 Task: Open Card Card0000000015 in Board Board0000000004 in Workspace WS0000000002 in Trello. Add Member Carxxstreet791@gmail.com to Card Card0000000015 in Board Board0000000004 in Workspace WS0000000002 in Trello. Add Orange Label titled Label0000000015 to Card Card0000000015 in Board Board0000000004 in Workspace WS0000000002 in Trello. Add Checklist CL0000000015 to Card Card0000000015 in Board Board0000000004 in Workspace WS0000000002 in Trello. Add Dates with Start Date as Jun 01 2023 and Due Date as Jun 30 2023 to Card Card0000000015 in Board Board0000000004 in Workspace WS0000000002 in Trello
Action: Mouse moved to (350, 367)
Screenshot: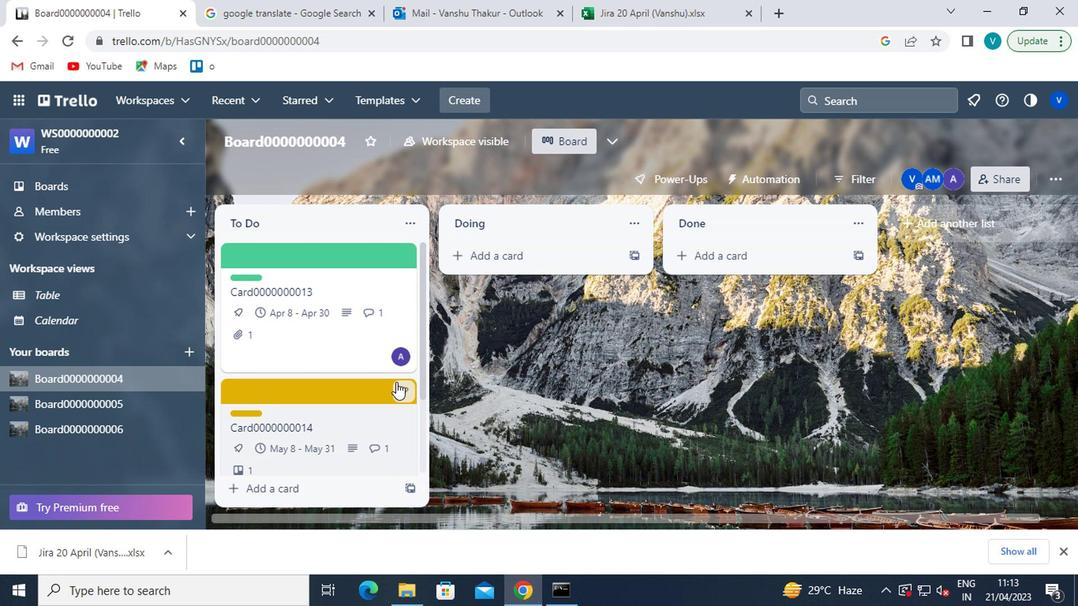 
Action: Mouse scrolled (350, 367) with delta (0, 0)
Screenshot: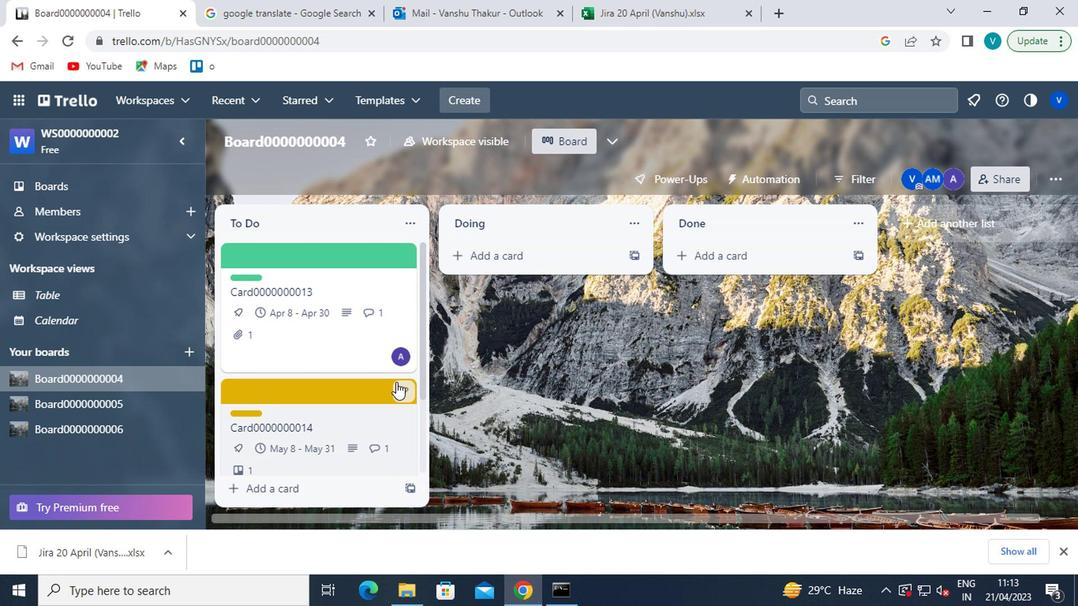 
Action: Mouse moved to (348, 368)
Screenshot: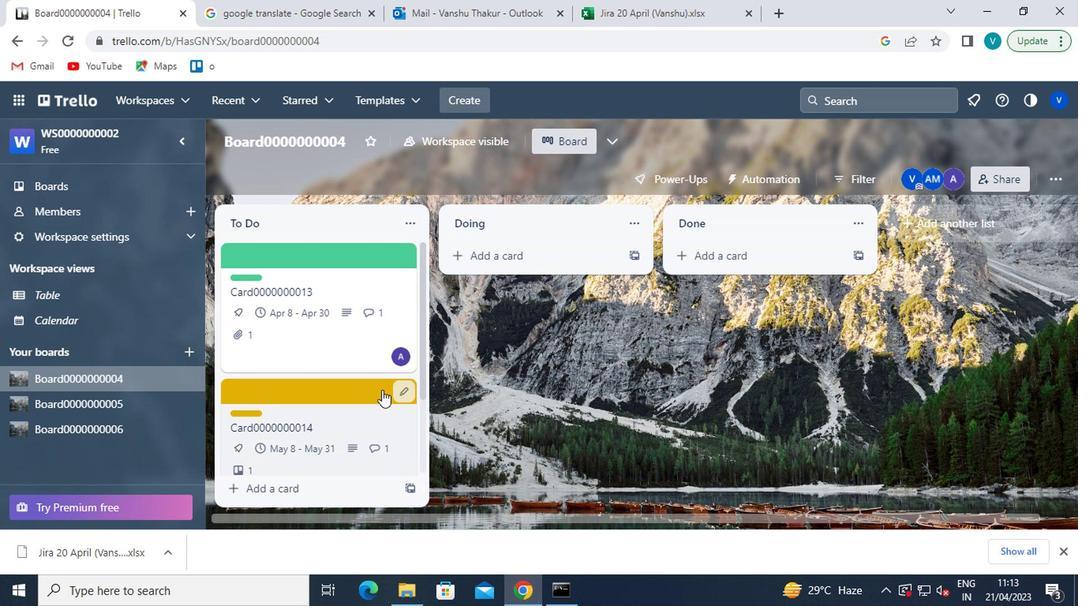 
Action: Mouse scrolled (348, 368) with delta (0, 0)
Screenshot: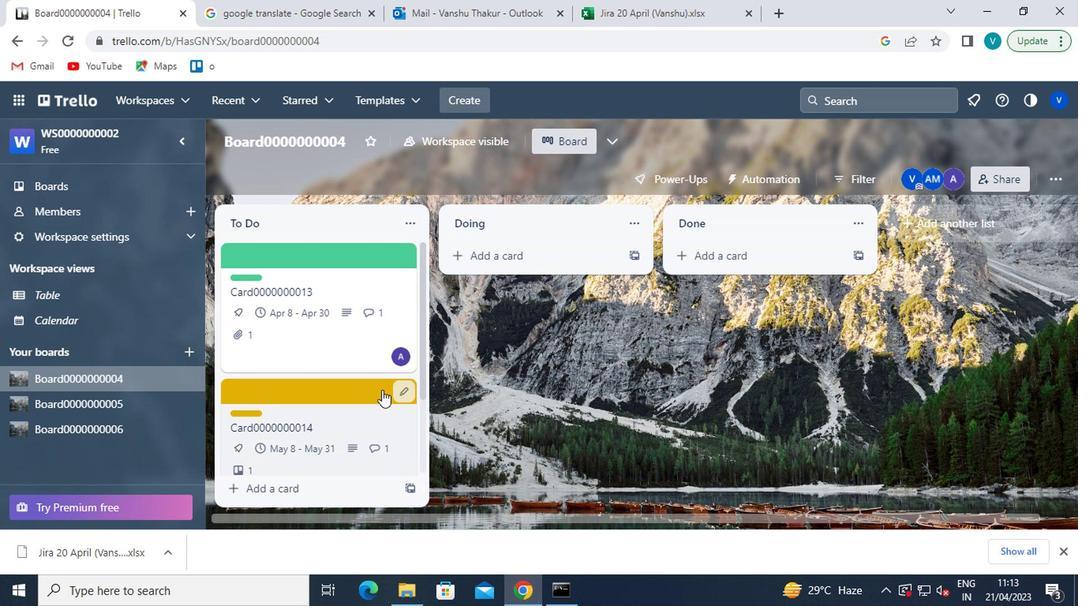 
Action: Mouse moved to (312, 385)
Screenshot: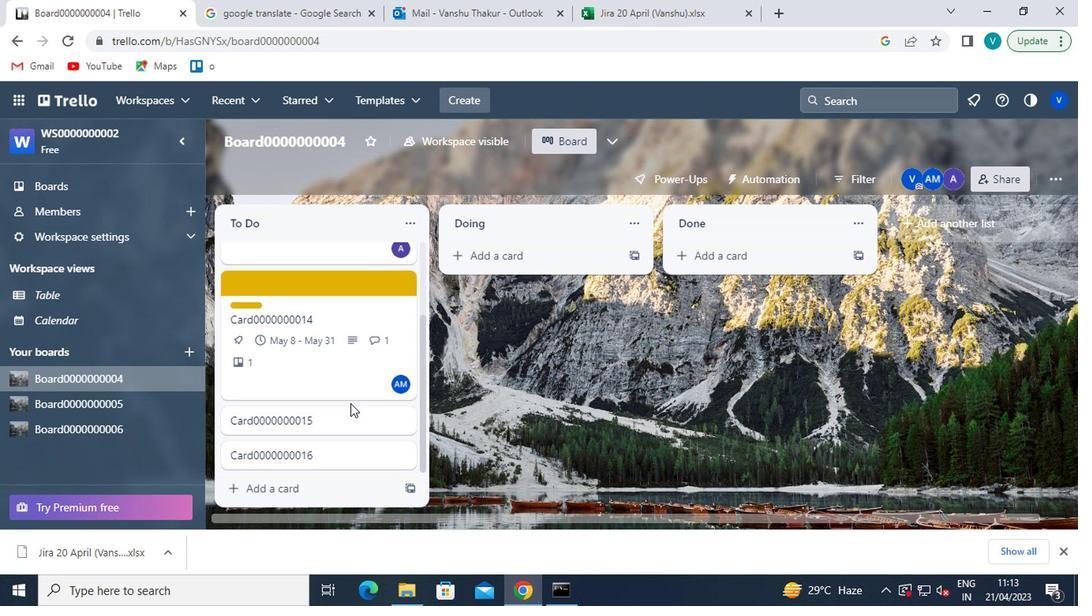 
Action: Mouse pressed left at (312, 385)
Screenshot: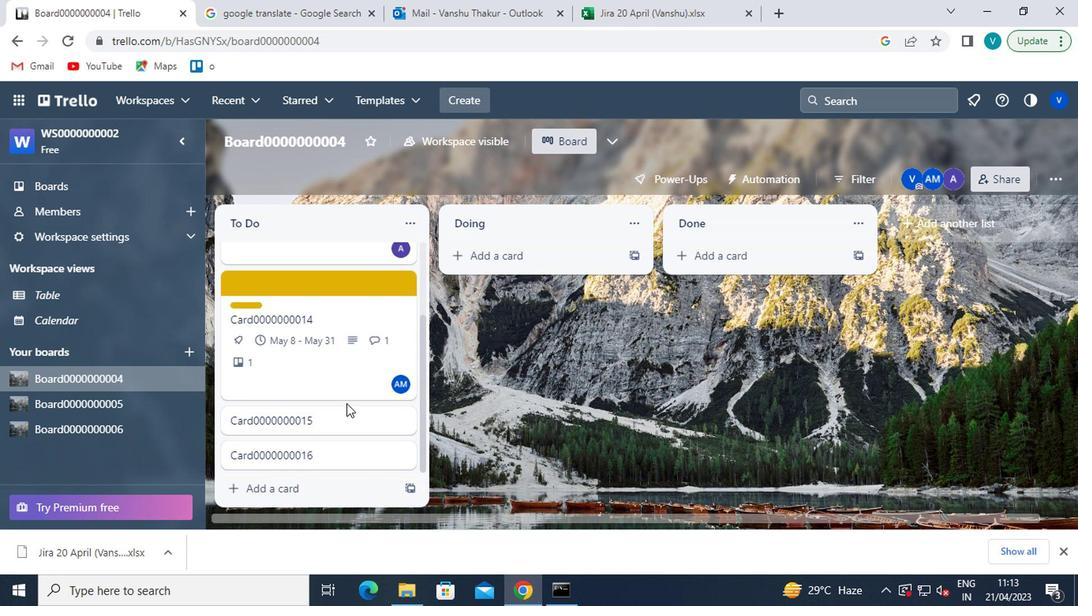 
Action: Mouse moved to (605, 284)
Screenshot: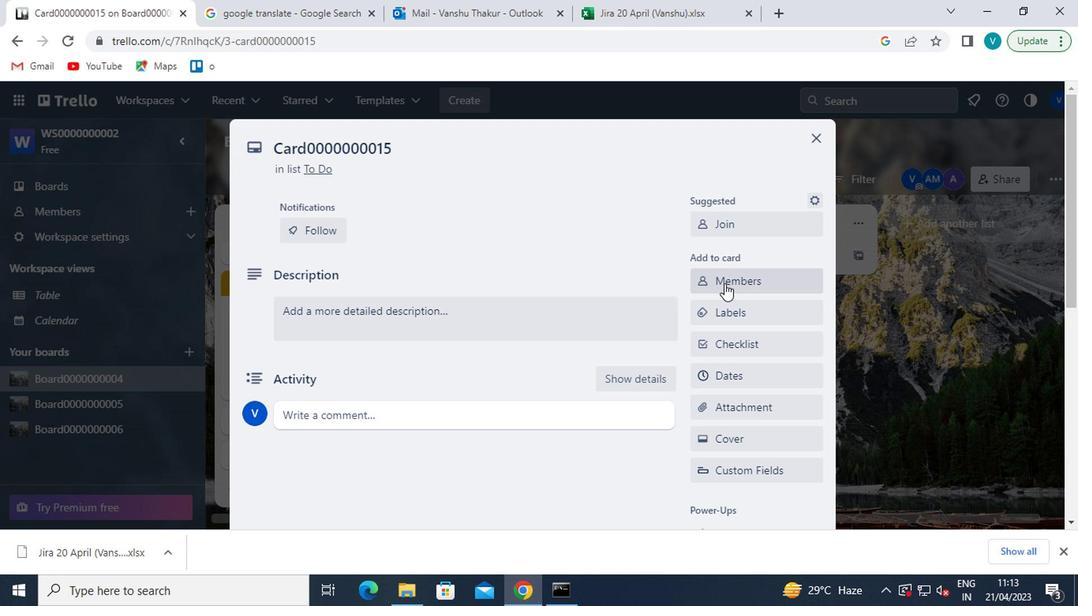 
Action: Mouse pressed left at (605, 284)
Screenshot: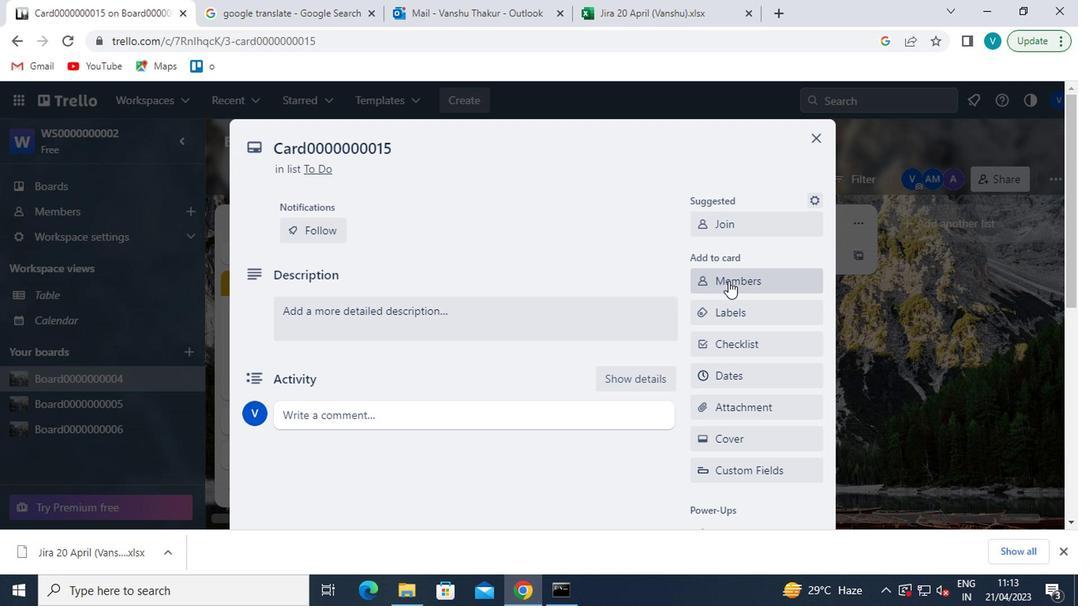 
Action: Mouse moved to (639, 205)
Screenshot: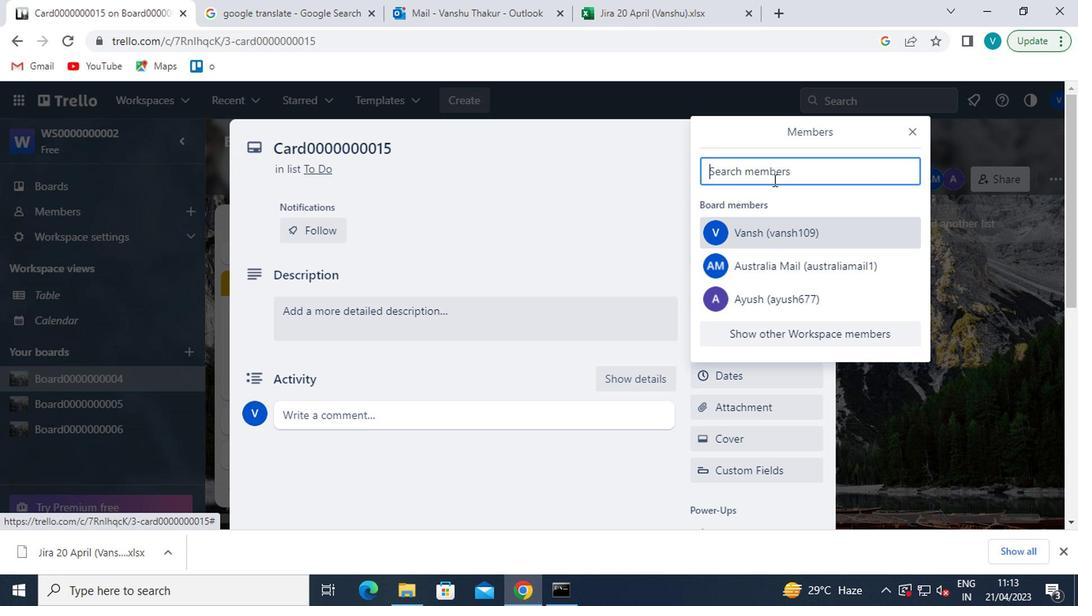 
Action: Mouse pressed left at (639, 205)
Screenshot: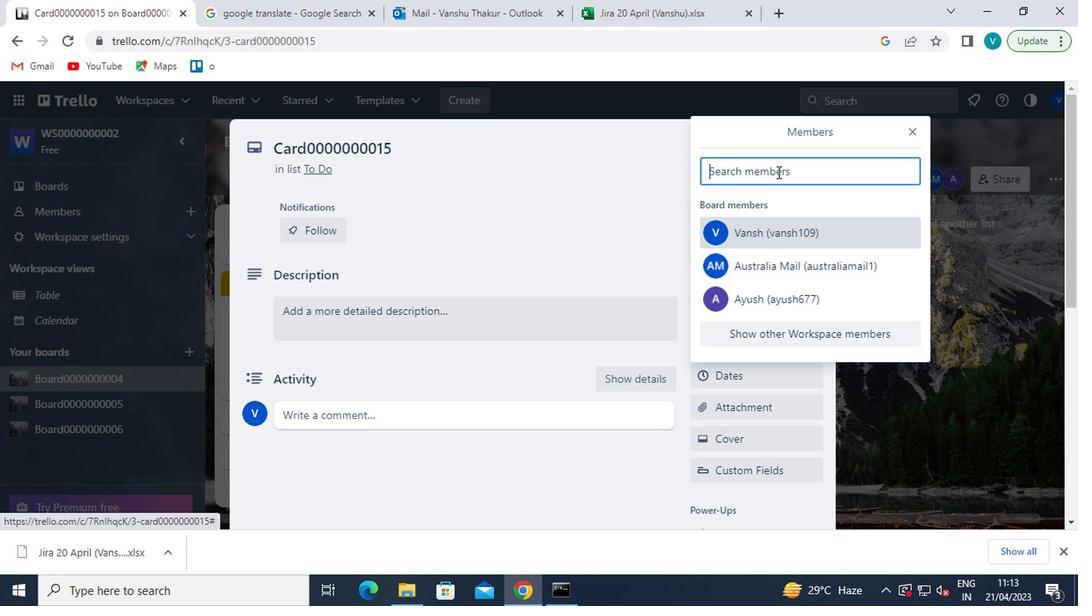 
Action: Mouse moved to (638, 203)
Screenshot: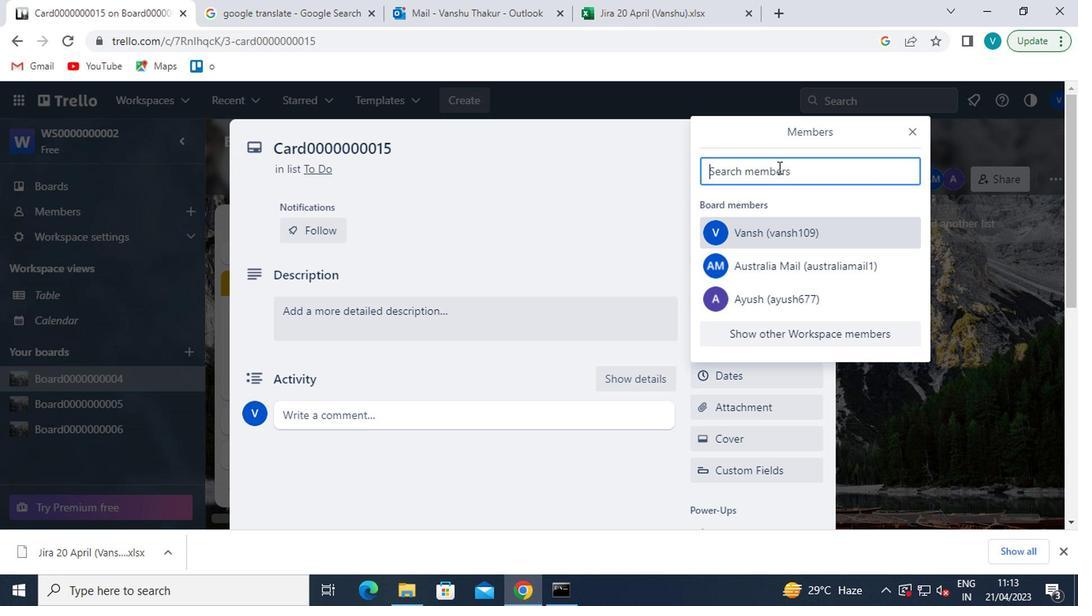 
Action: Key pressed <Key.shift>CA
Screenshot: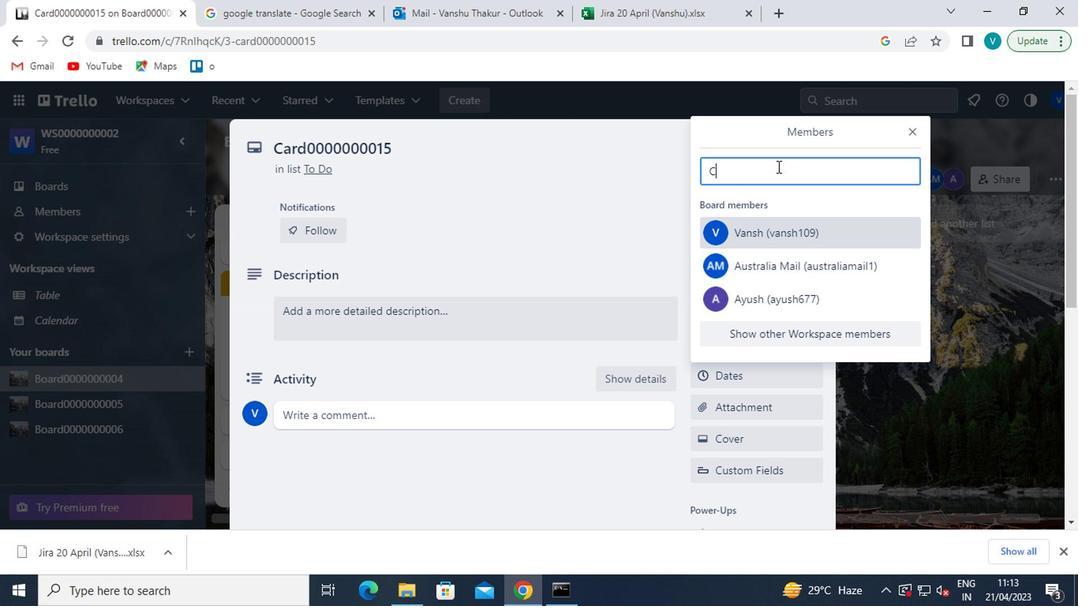 
Action: Mouse moved to (637, 203)
Screenshot: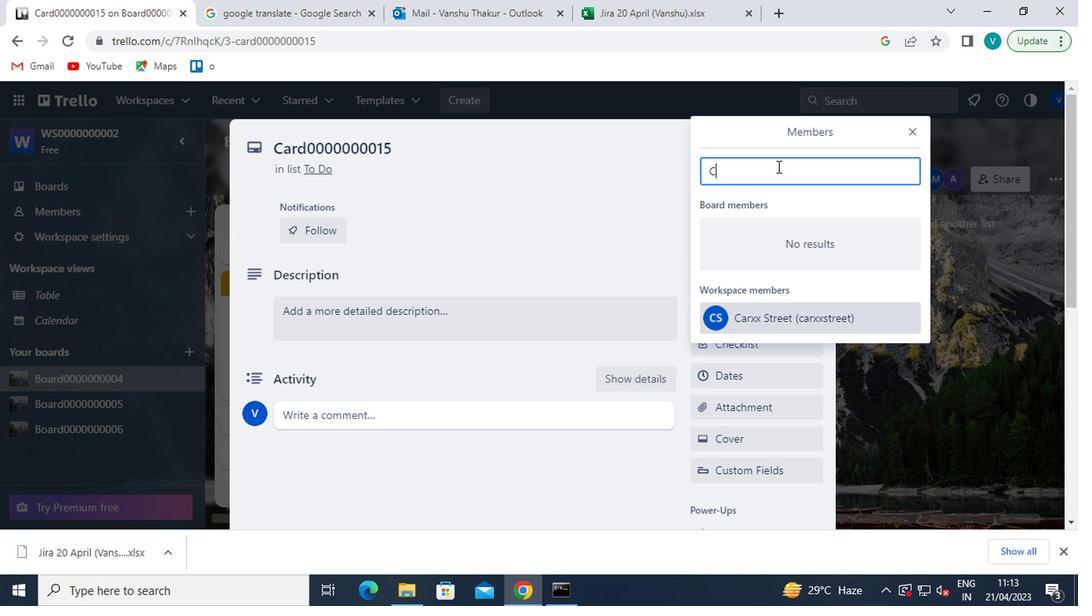 
Action: Key pressed RX
Screenshot: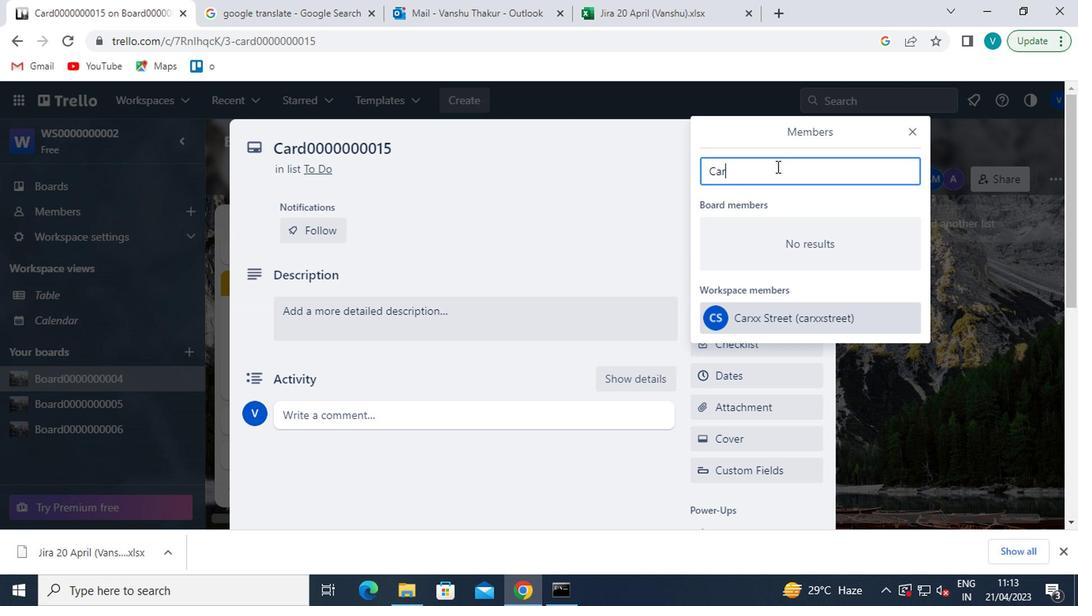 
Action: Mouse moved to (637, 203)
Screenshot: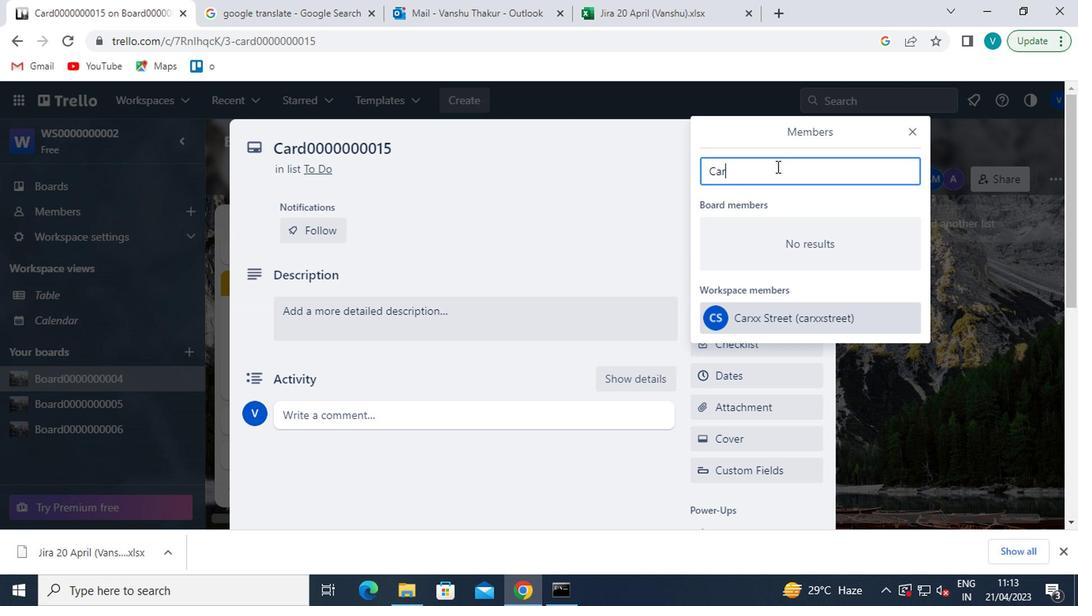 
Action: Key pressed X
Screenshot: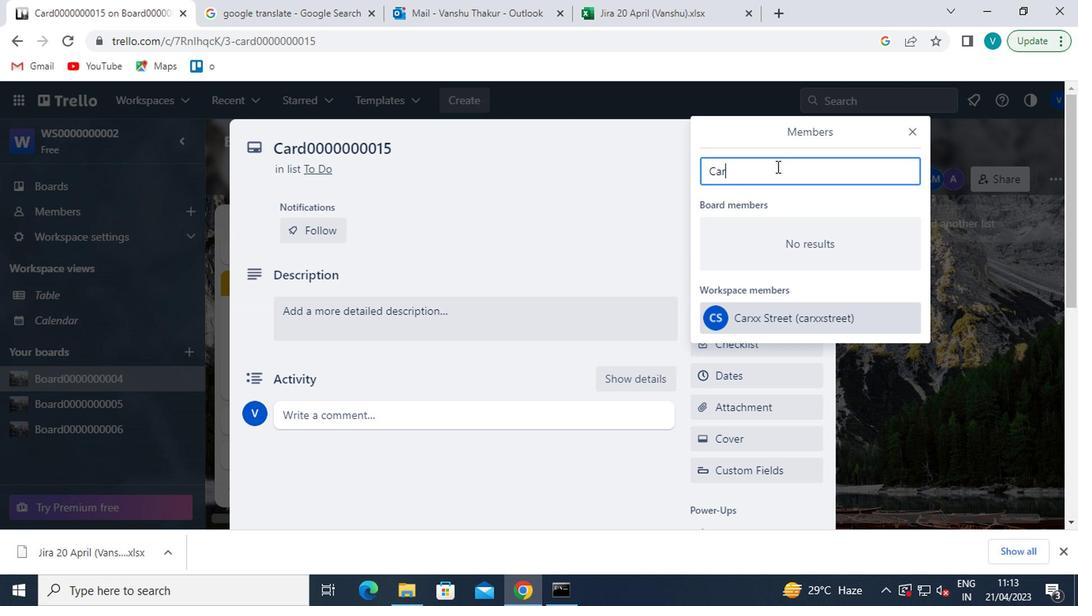 
Action: Mouse moved to (637, 203)
Screenshot: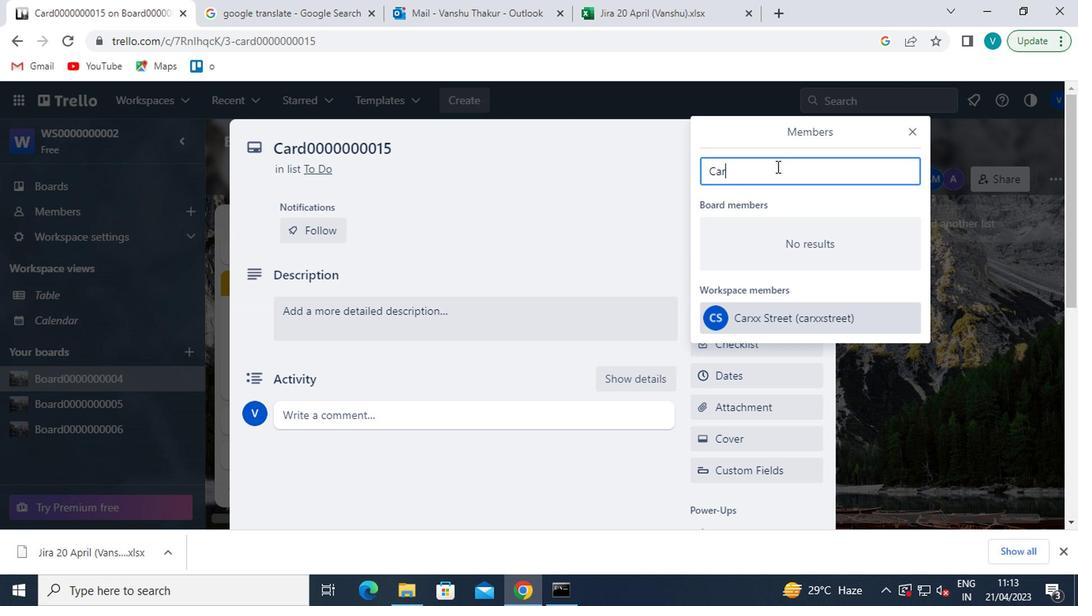 
Action: Key pressed STRE
Screenshot: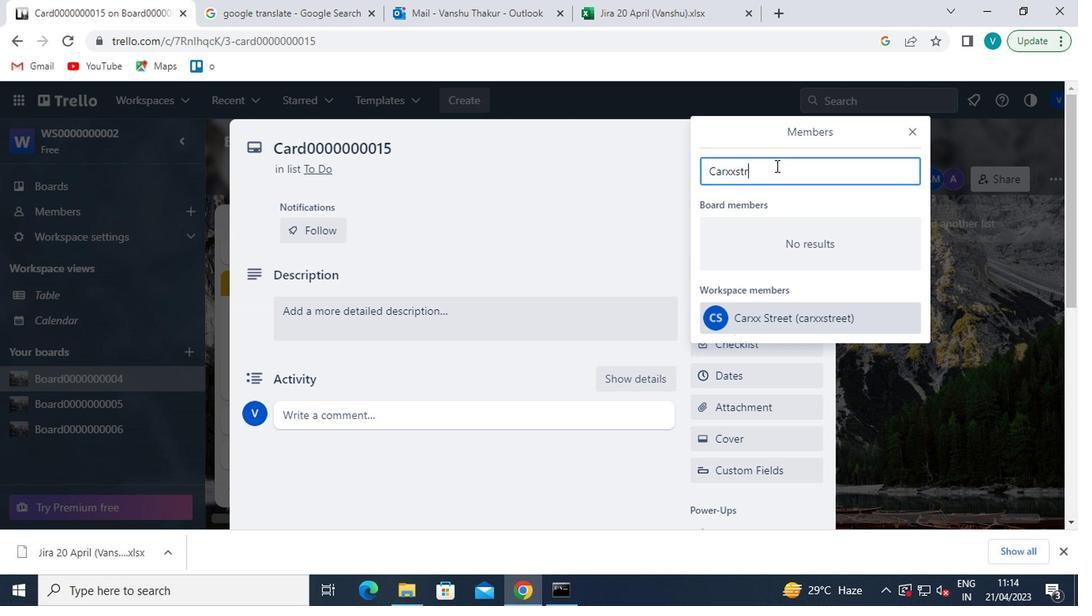 
Action: Mouse moved to (636, 203)
Screenshot: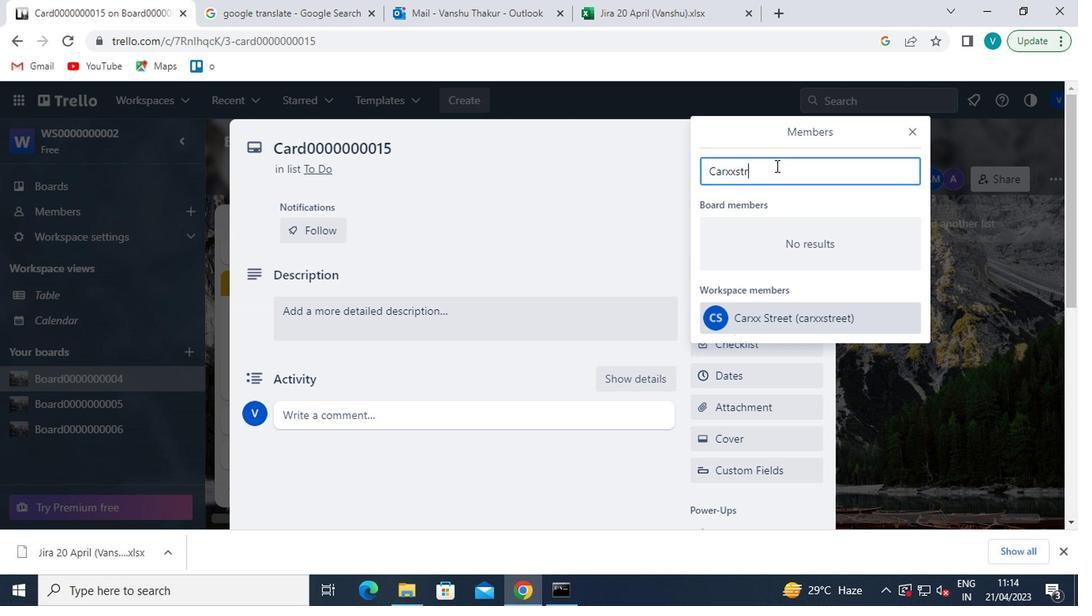 
Action: Key pressed ET
Screenshot: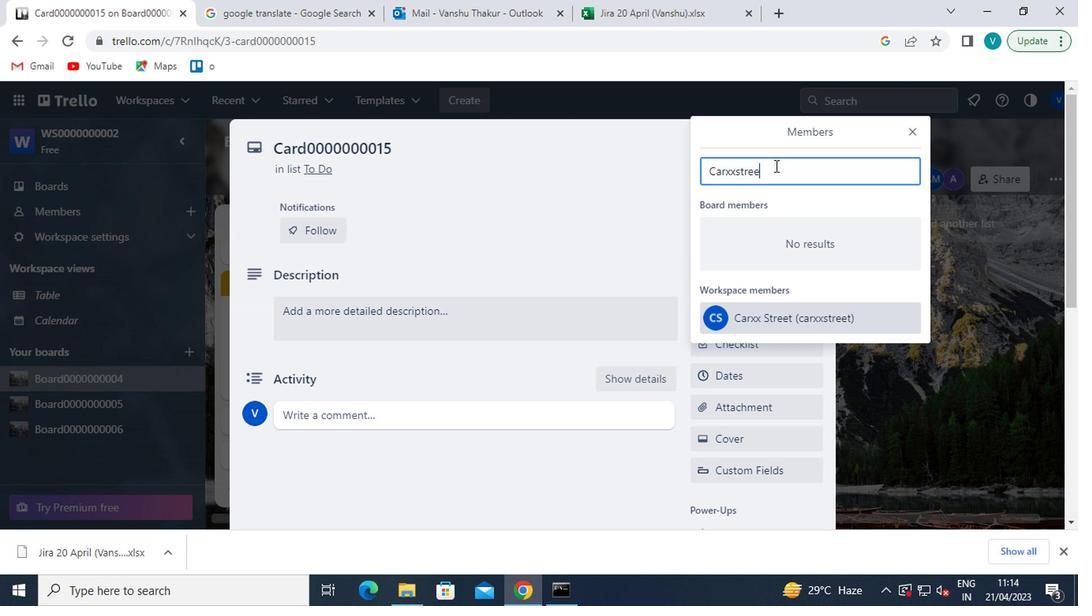 
Action: Mouse moved to (636, 202)
Screenshot: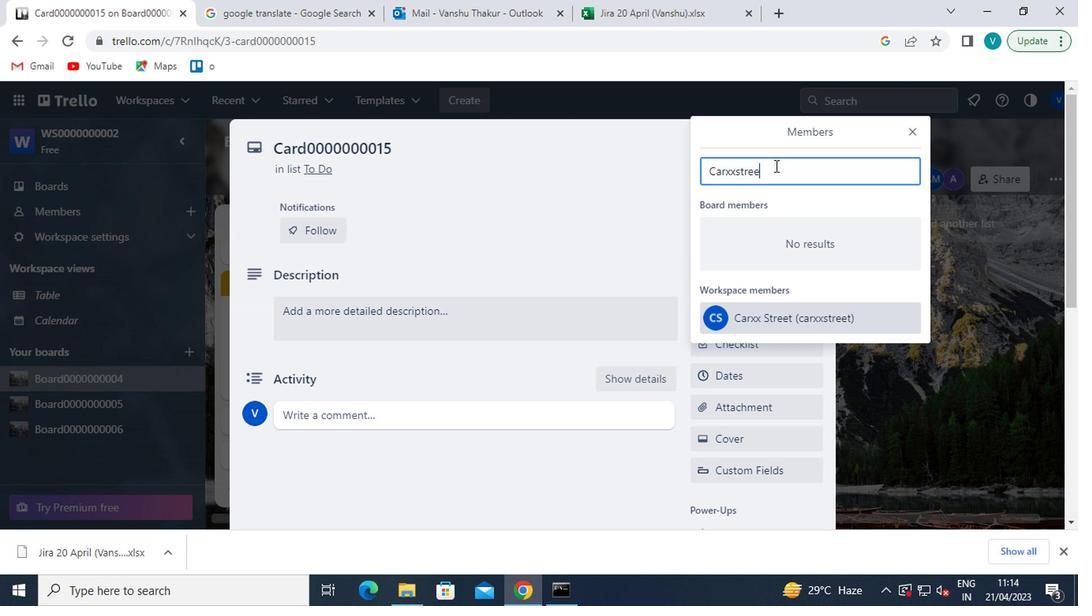 
Action: Key pressed 792
Screenshot: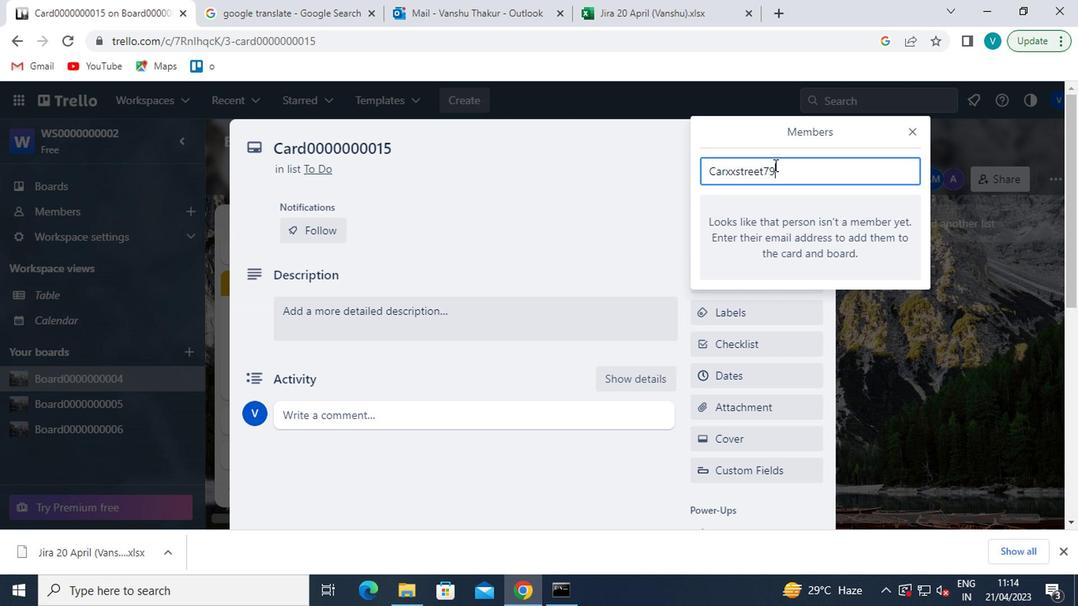 
Action: Mouse moved to (635, 202)
Screenshot: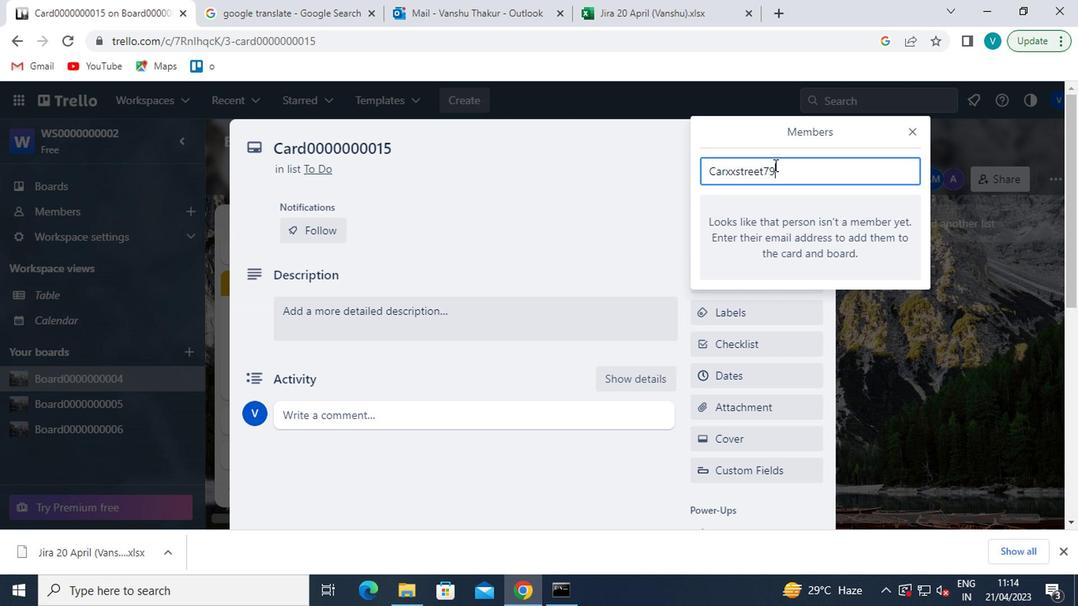 
Action: Key pressed <Key.backspace>1<Key.shift>@GMAIL.COM
Screenshot: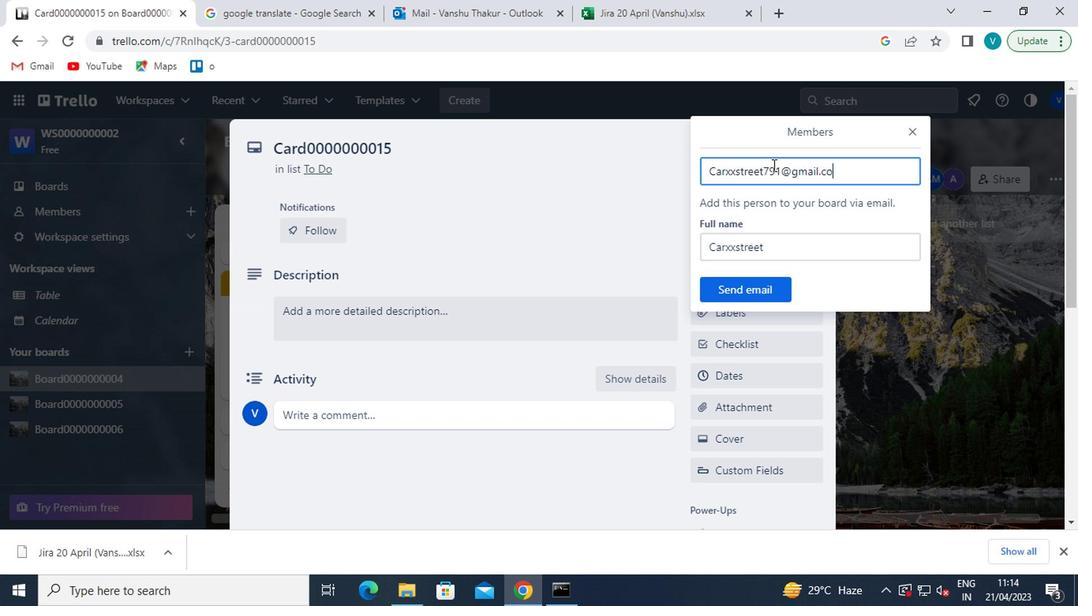 
Action: Mouse moved to (618, 293)
Screenshot: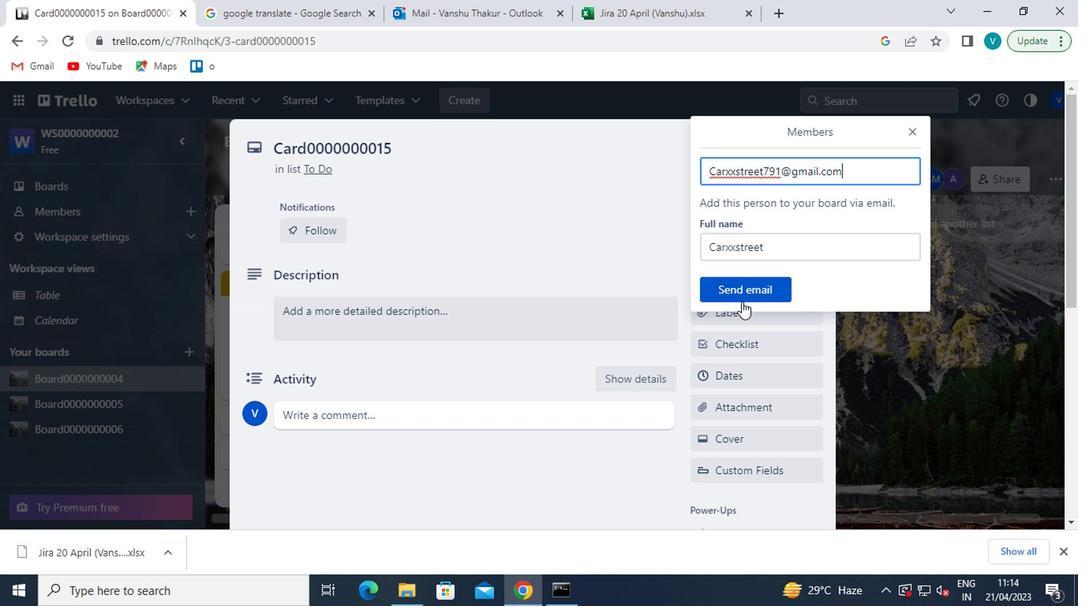 
Action: Mouse pressed left at (618, 293)
Screenshot: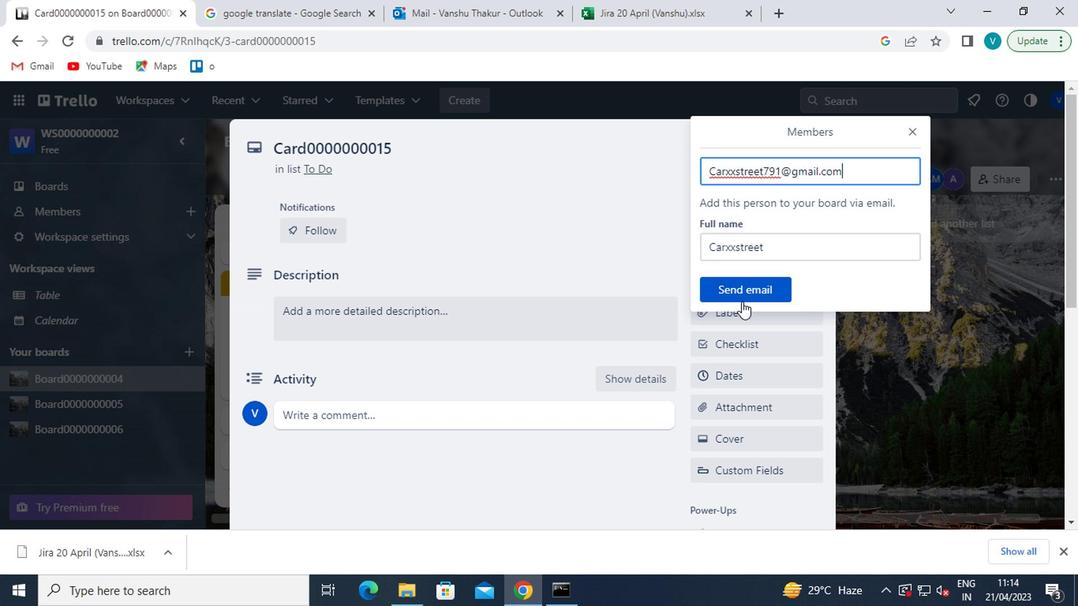 
Action: Mouse moved to (618, 303)
Screenshot: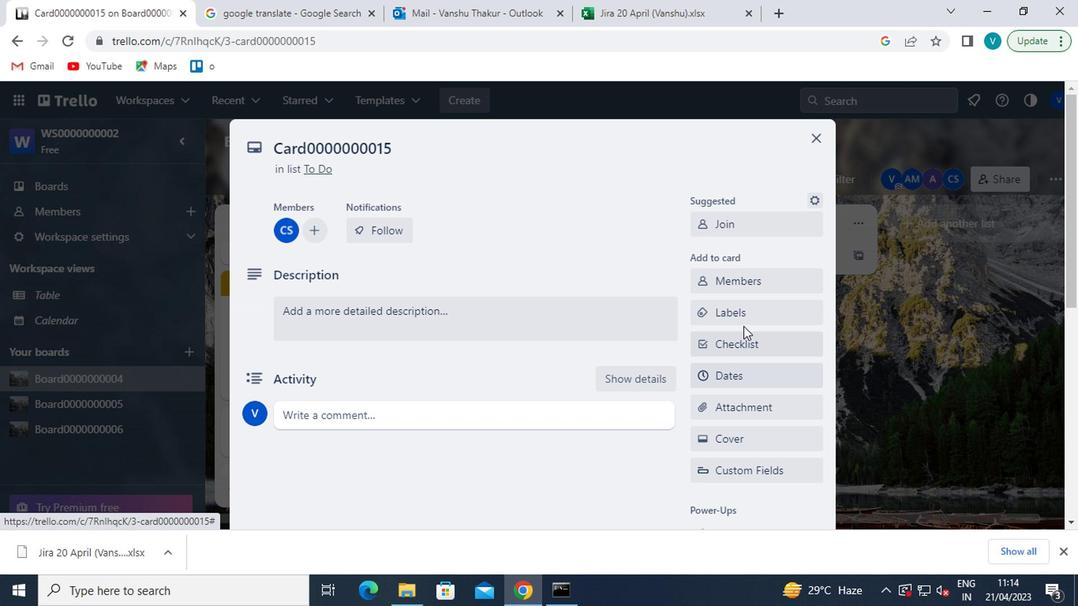 
Action: Mouse pressed left at (618, 303)
Screenshot: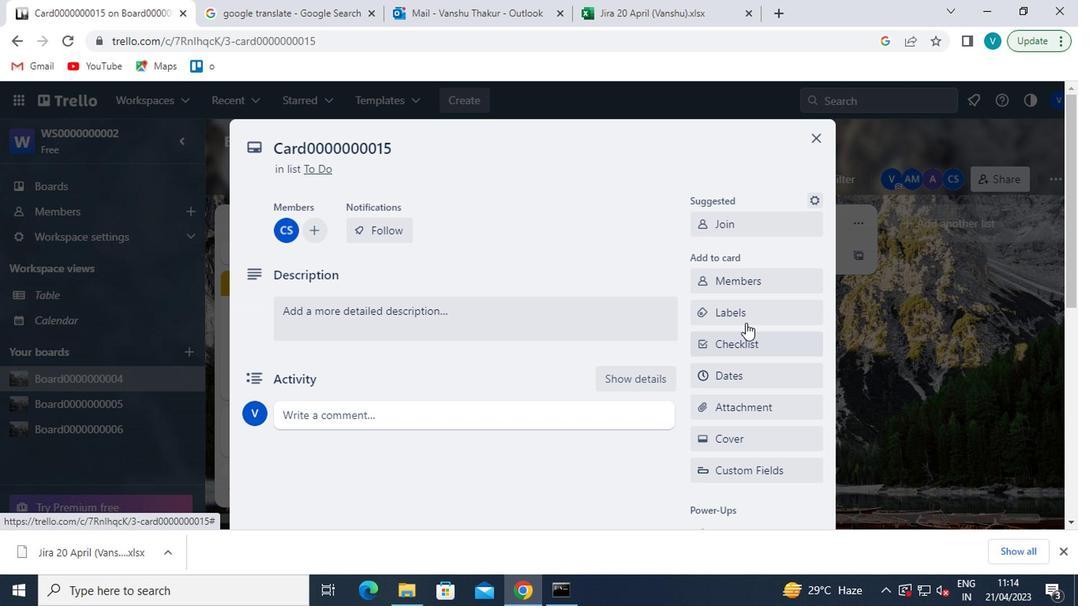 
Action: Mouse moved to (650, 424)
Screenshot: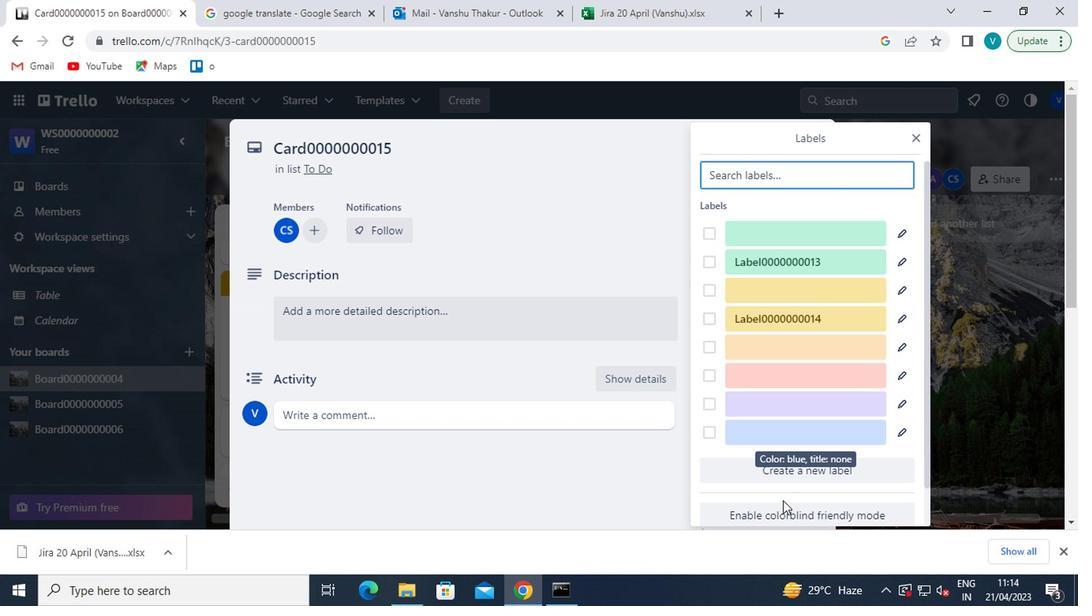 
Action: Mouse pressed left at (650, 424)
Screenshot: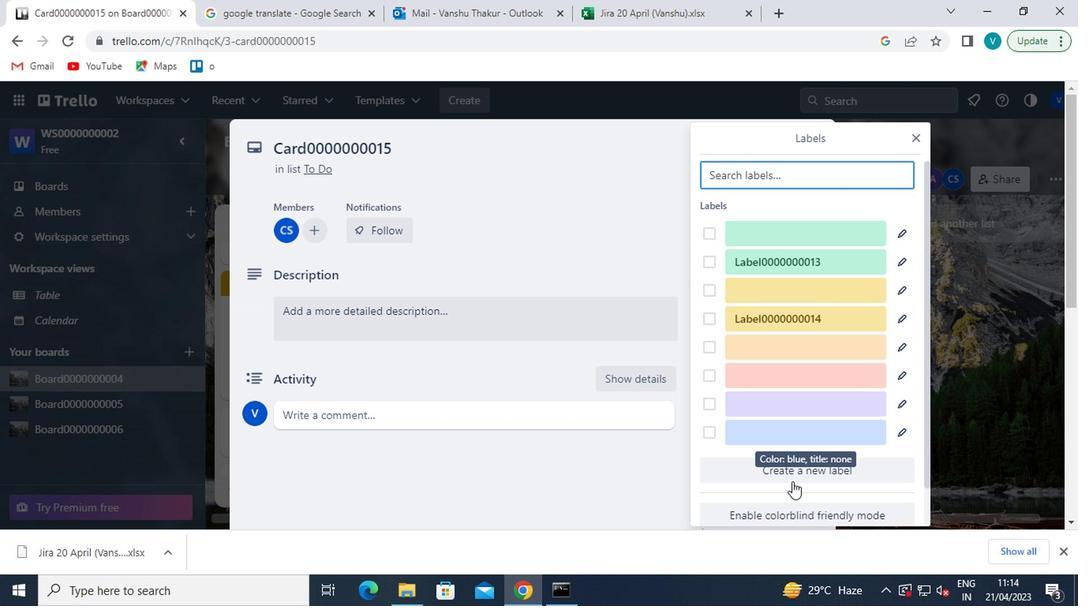 
Action: Mouse moved to (659, 348)
Screenshot: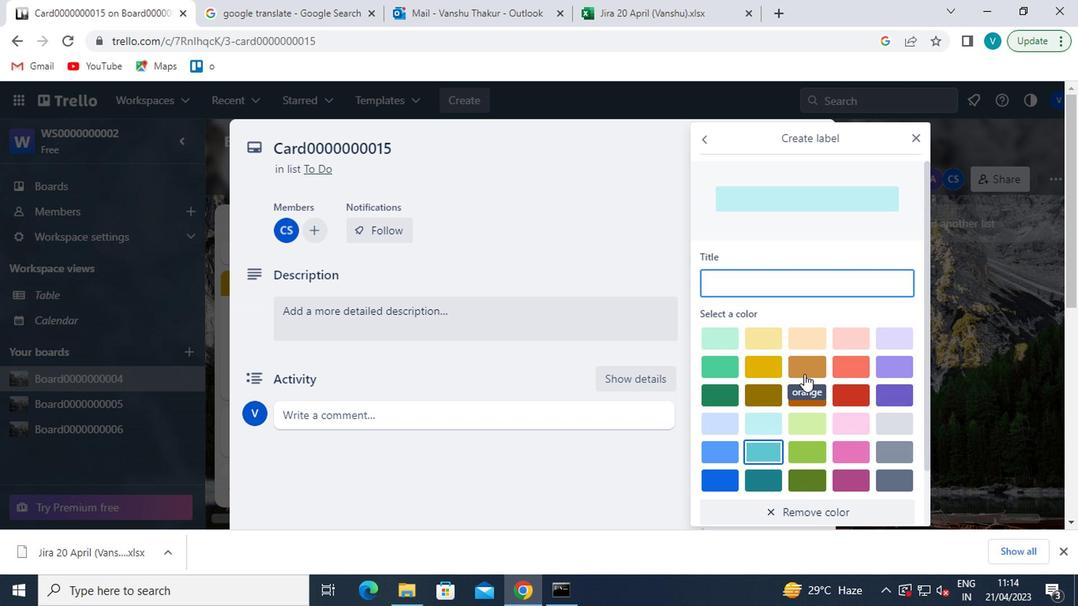 
Action: Mouse pressed left at (659, 348)
Screenshot: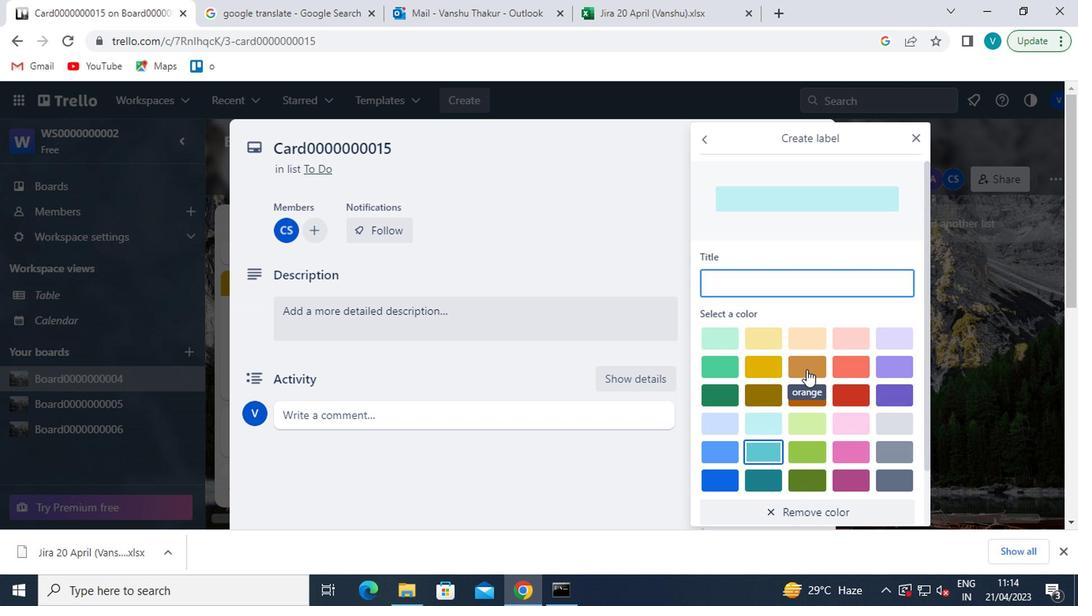 
Action: Mouse moved to (666, 295)
Screenshot: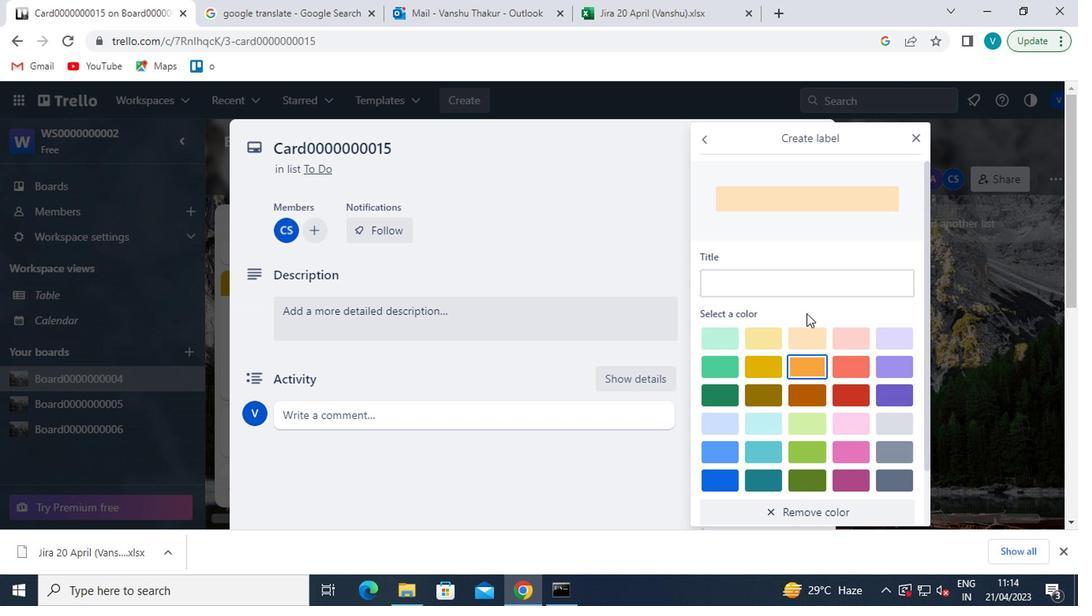 
Action: Mouse pressed left at (666, 295)
Screenshot: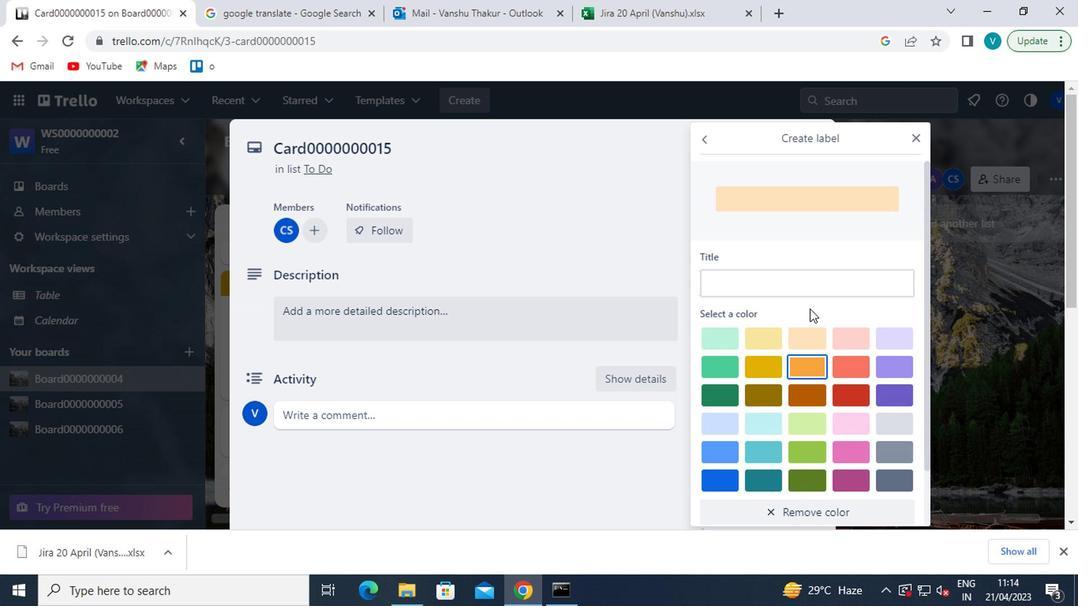 
Action: Mouse moved to (579, 268)
Screenshot: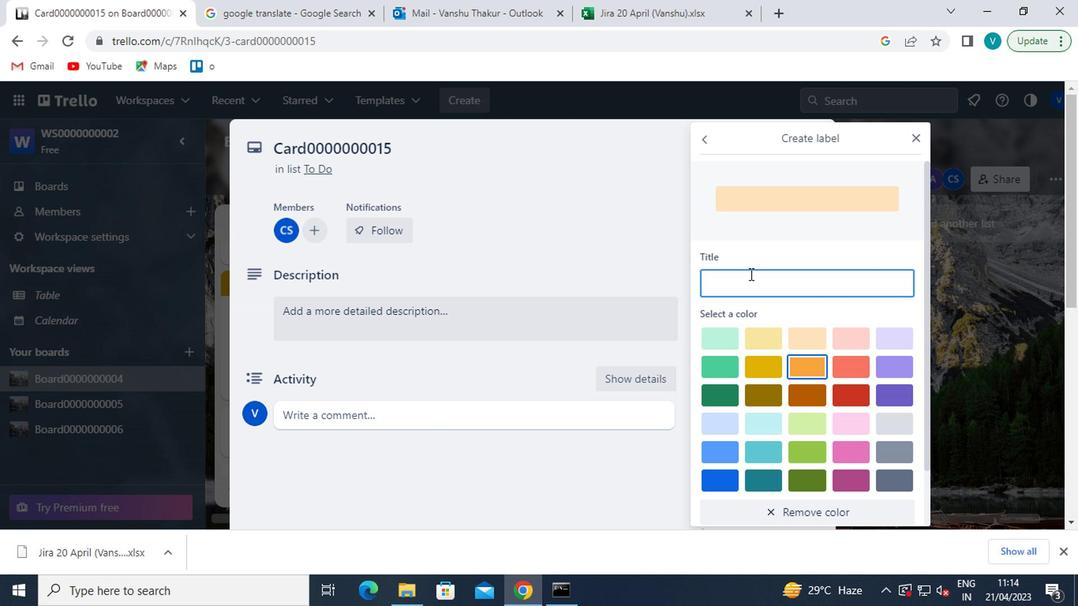 
Action: Key pressed <Key.shift>LABEL0000000
Screenshot: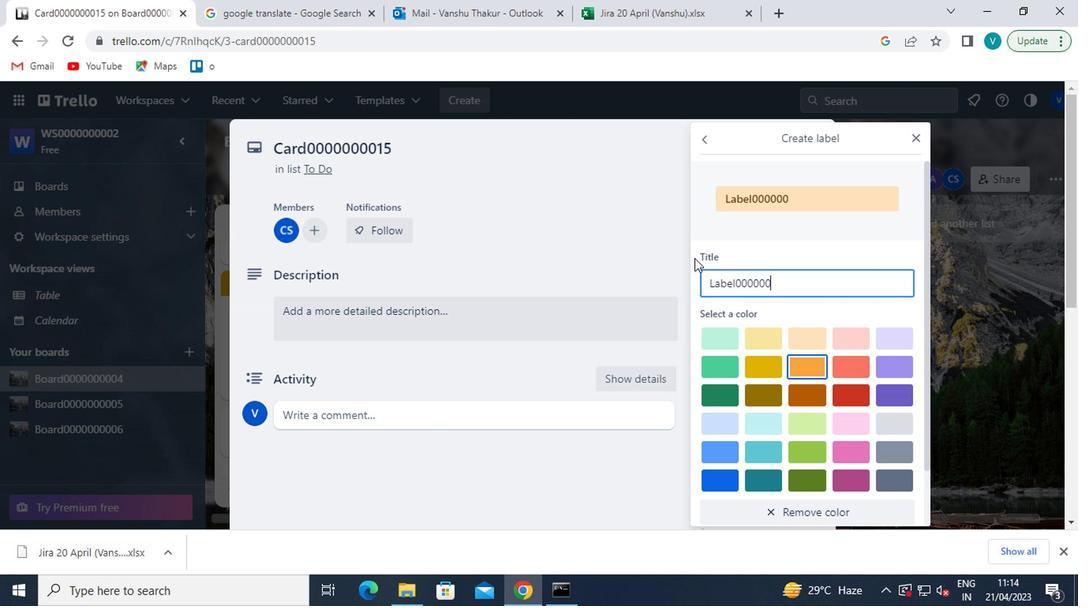 
Action: Mouse moved to (578, 268)
Screenshot: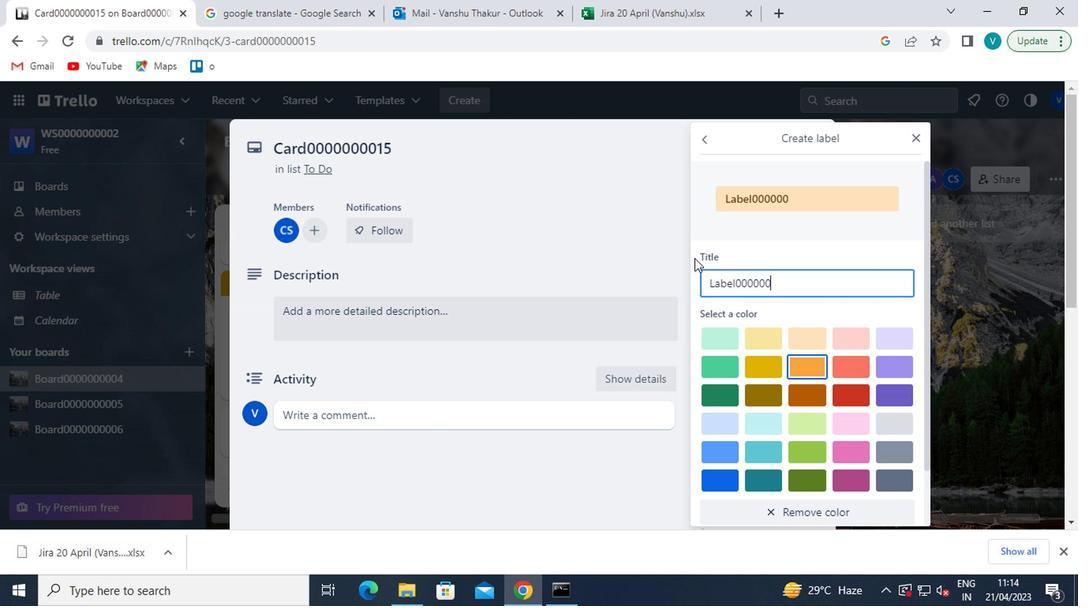 
Action: Key pressed 015
Screenshot: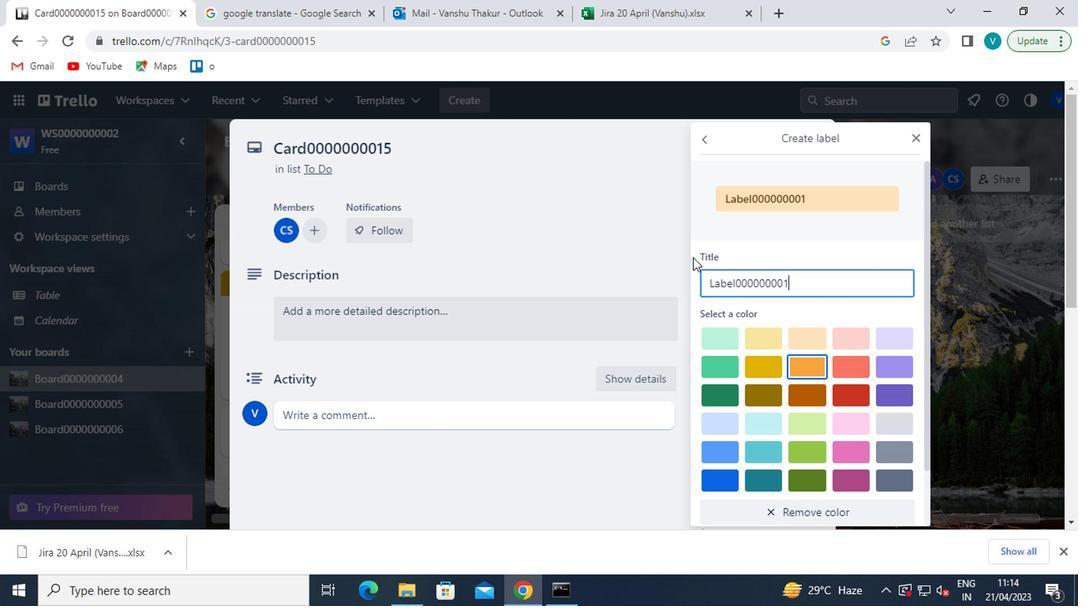 
Action: Mouse moved to (619, 309)
Screenshot: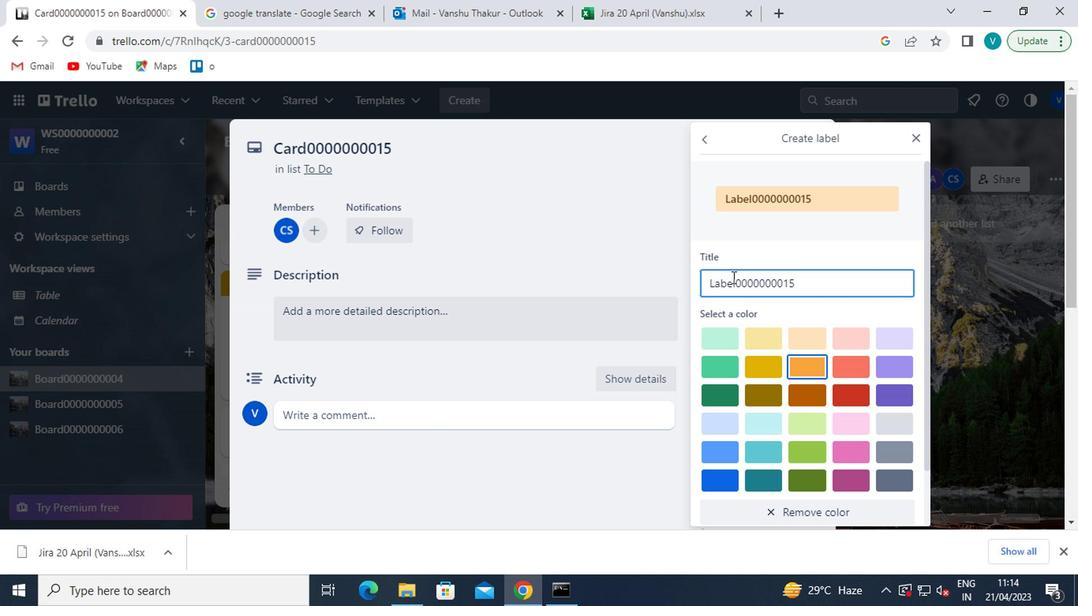 
Action: Mouse scrolled (619, 309) with delta (0, 0)
Screenshot: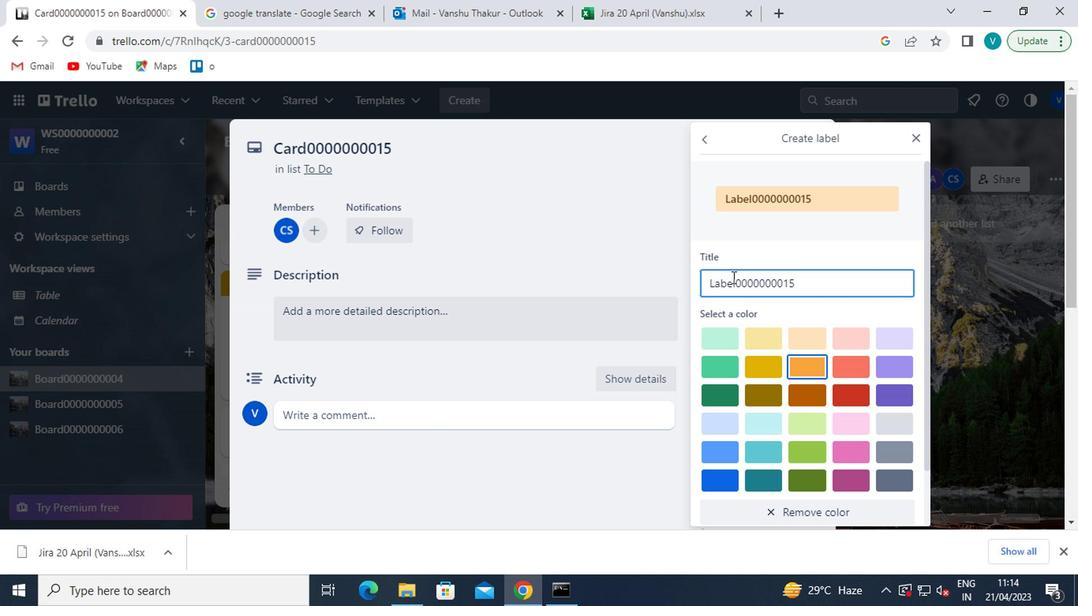
Action: Mouse moved to (621, 313)
Screenshot: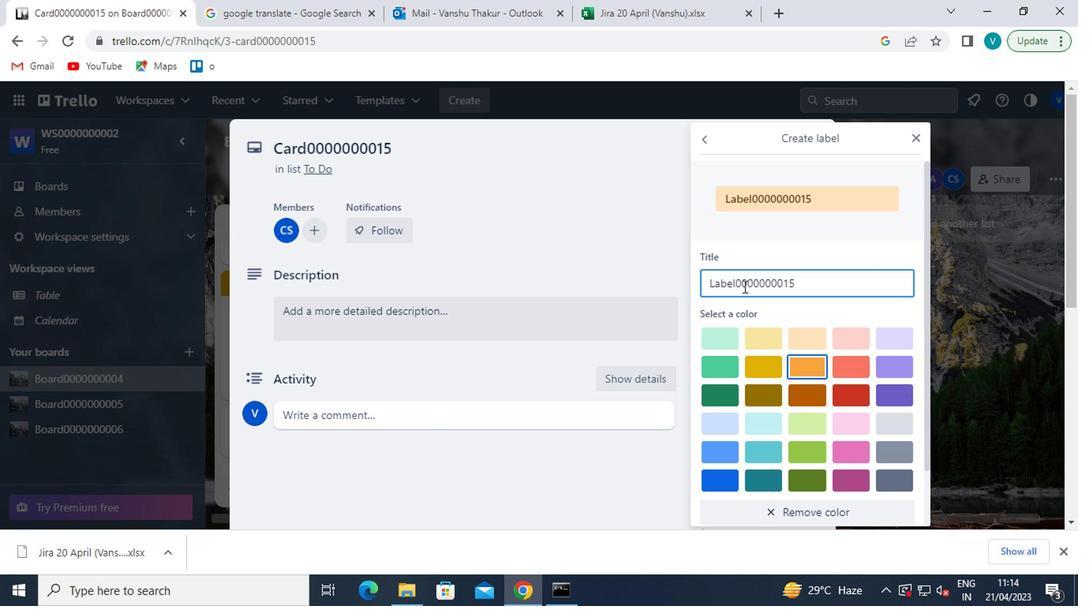 
Action: Mouse scrolled (621, 313) with delta (0, 0)
Screenshot: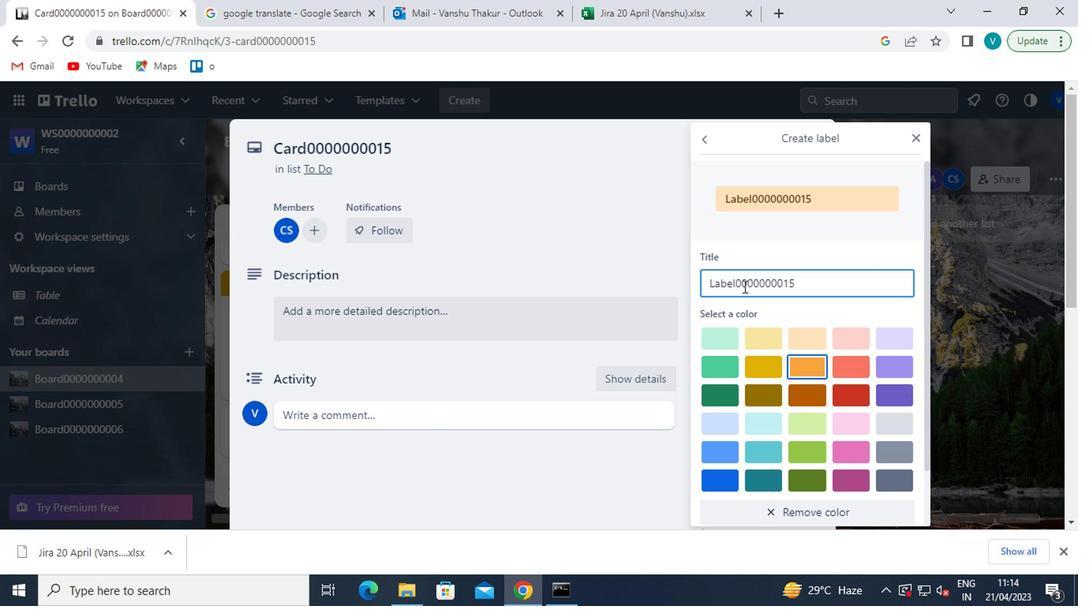 
Action: Mouse moved to (621, 317)
Screenshot: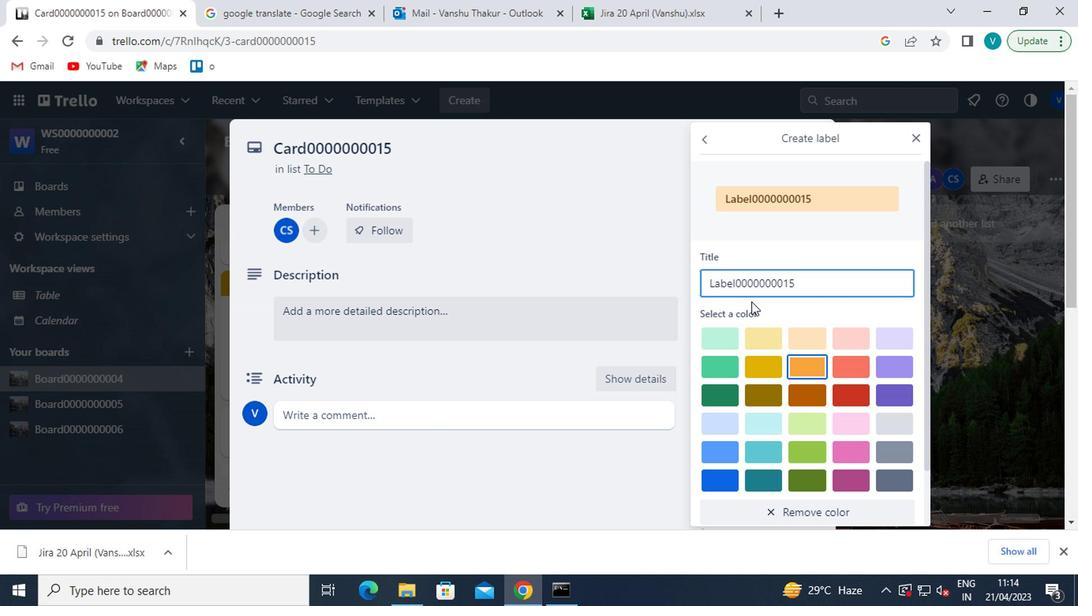 
Action: Mouse scrolled (621, 316) with delta (0, 0)
Screenshot: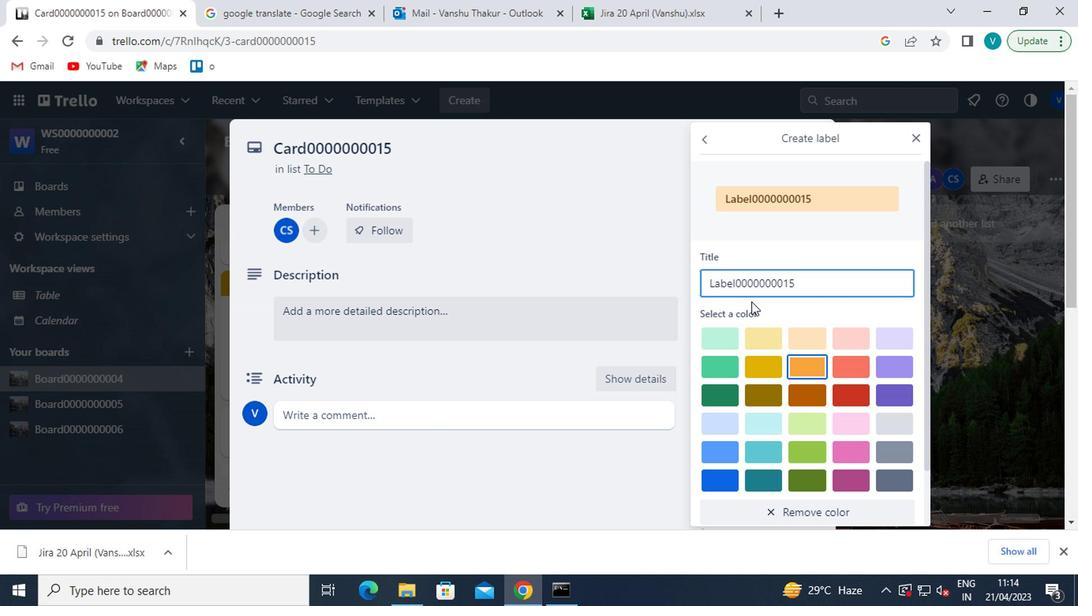 
Action: Mouse moved to (612, 441)
Screenshot: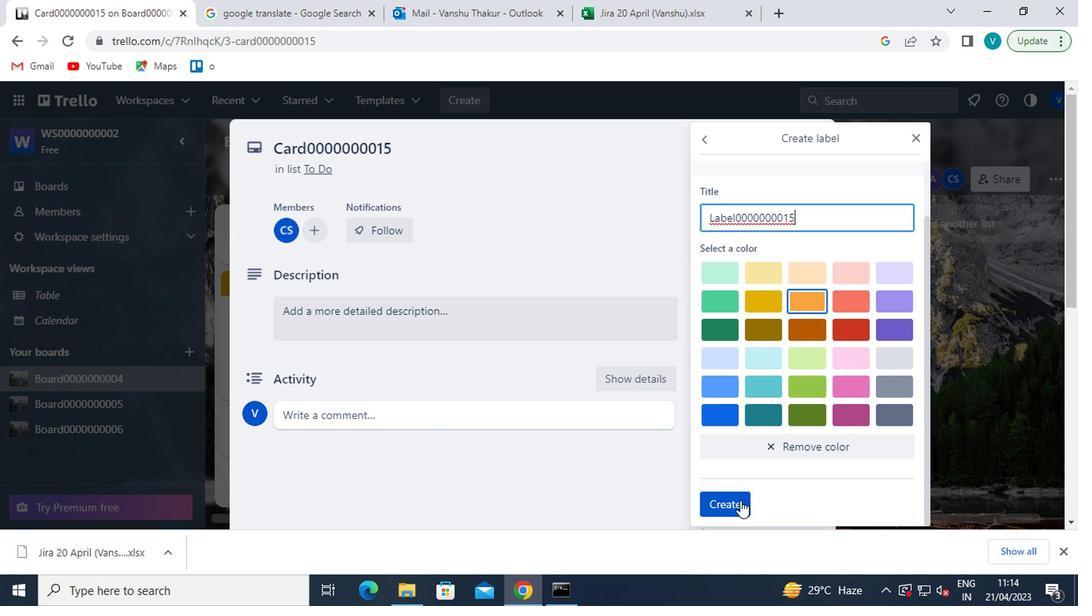 
Action: Mouse pressed left at (612, 441)
Screenshot: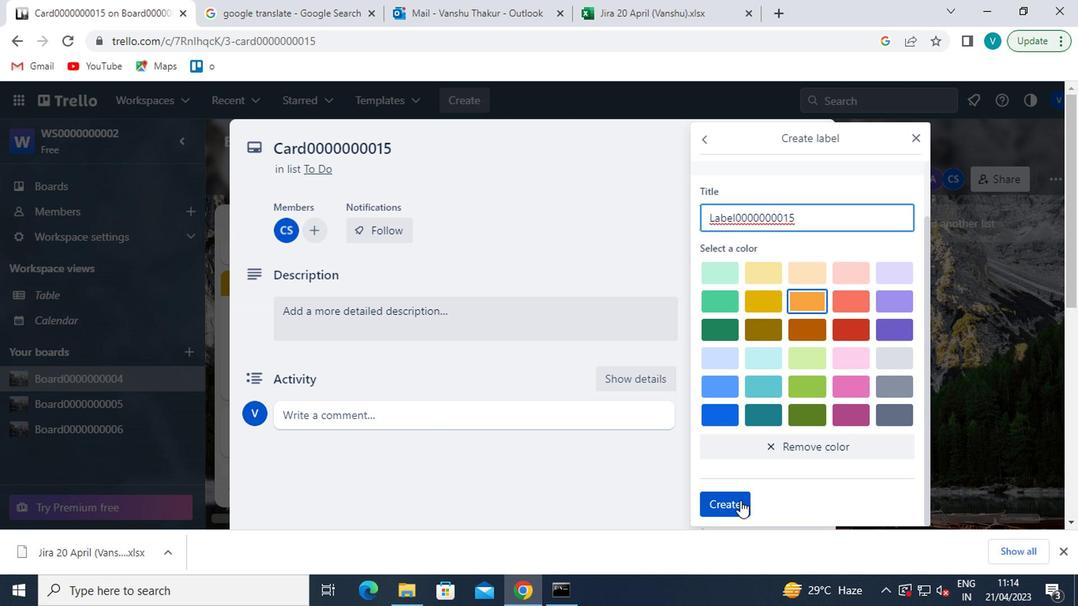 
Action: Mouse moved to (740, 185)
Screenshot: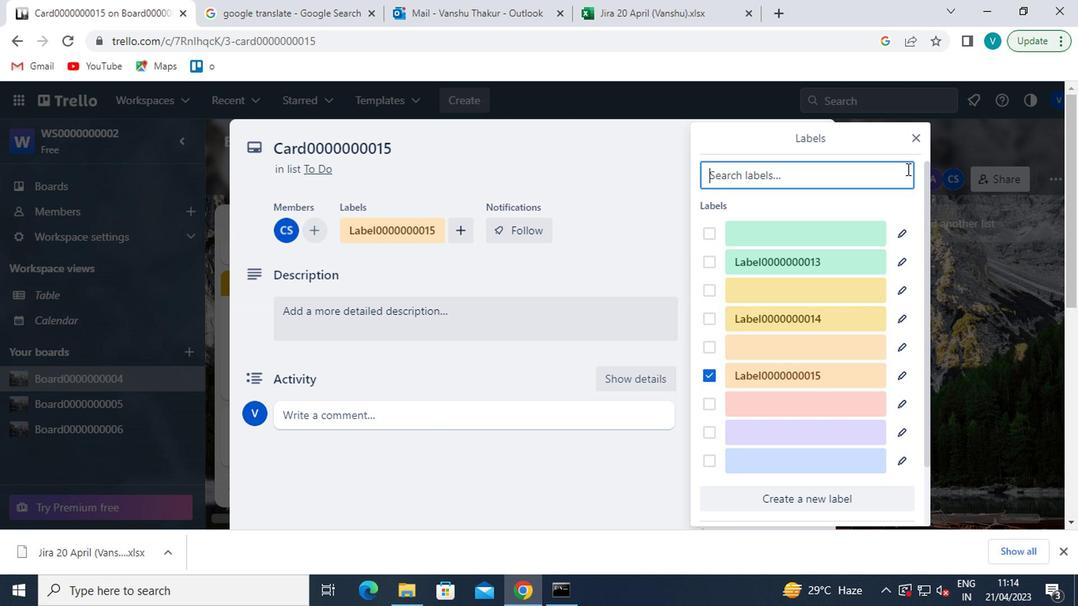 
Action: Mouse pressed left at (740, 185)
Screenshot: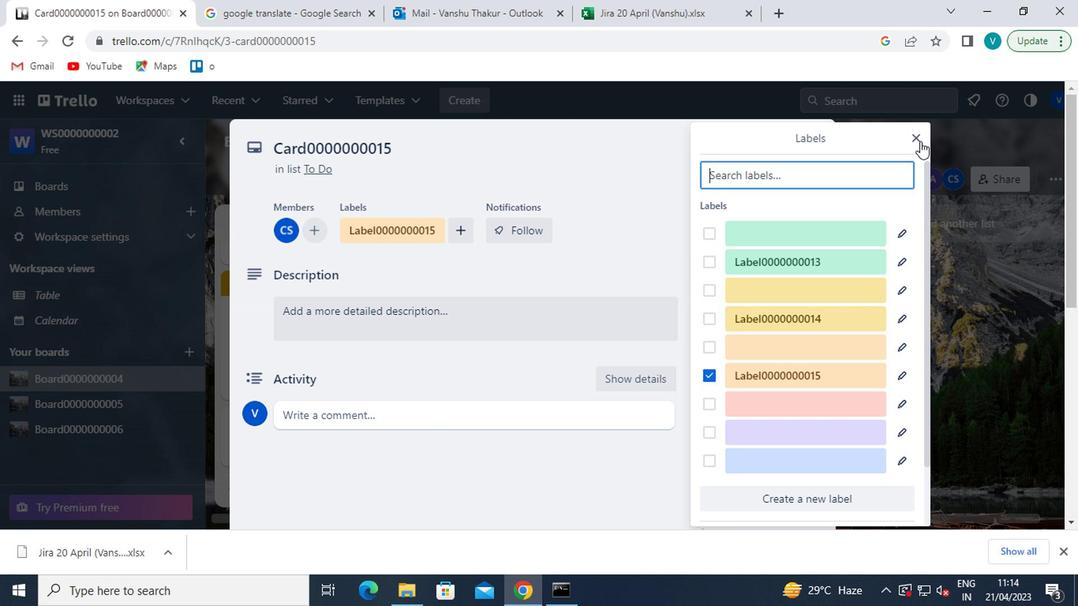 
Action: Mouse moved to (623, 340)
Screenshot: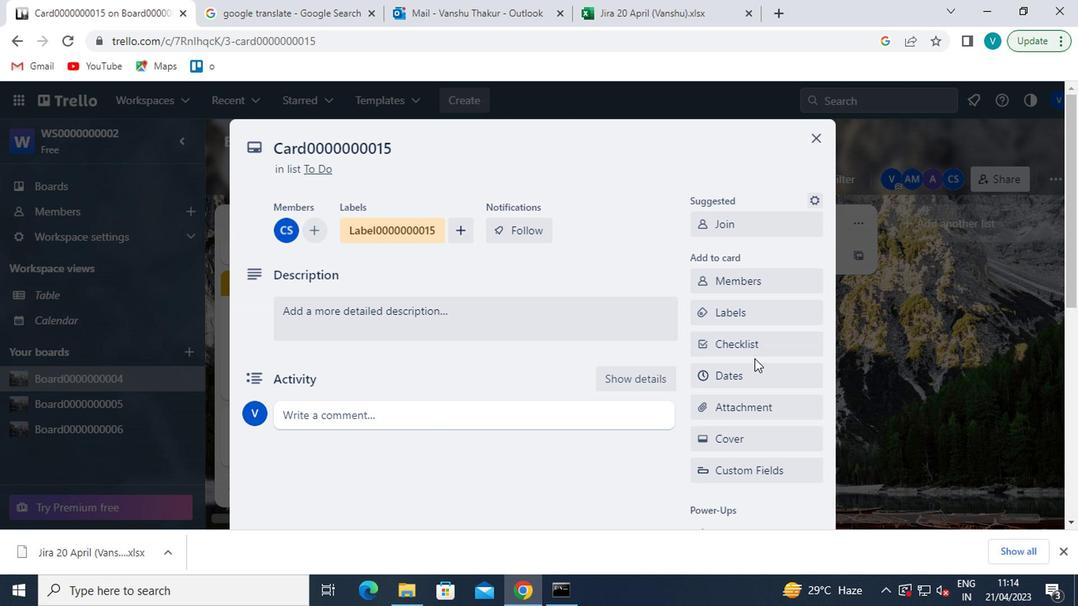 
Action: Mouse pressed left at (623, 340)
Screenshot: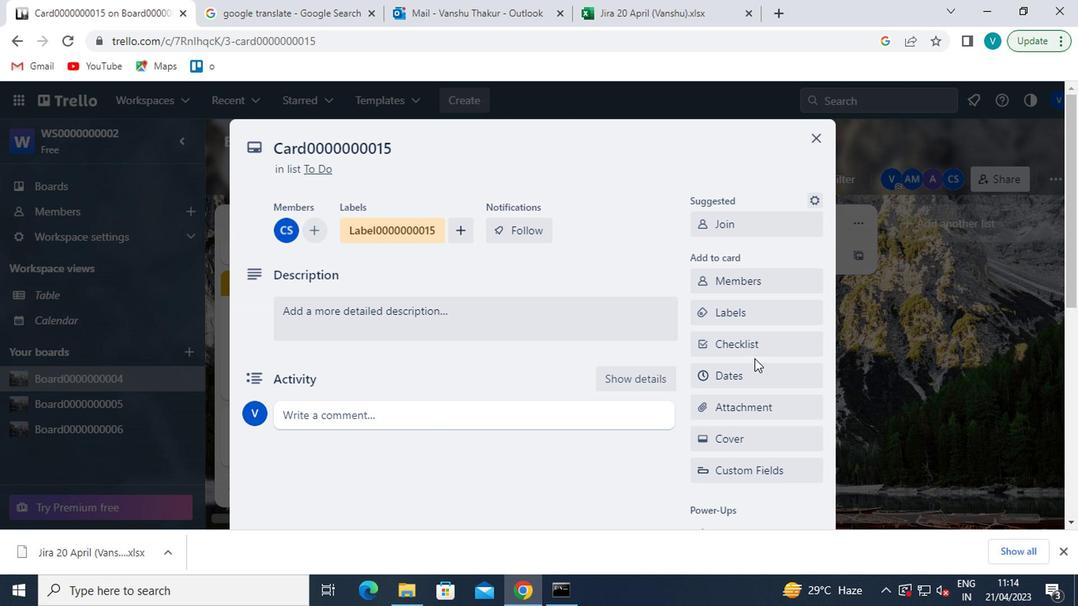 
Action: Mouse moved to (626, 334)
Screenshot: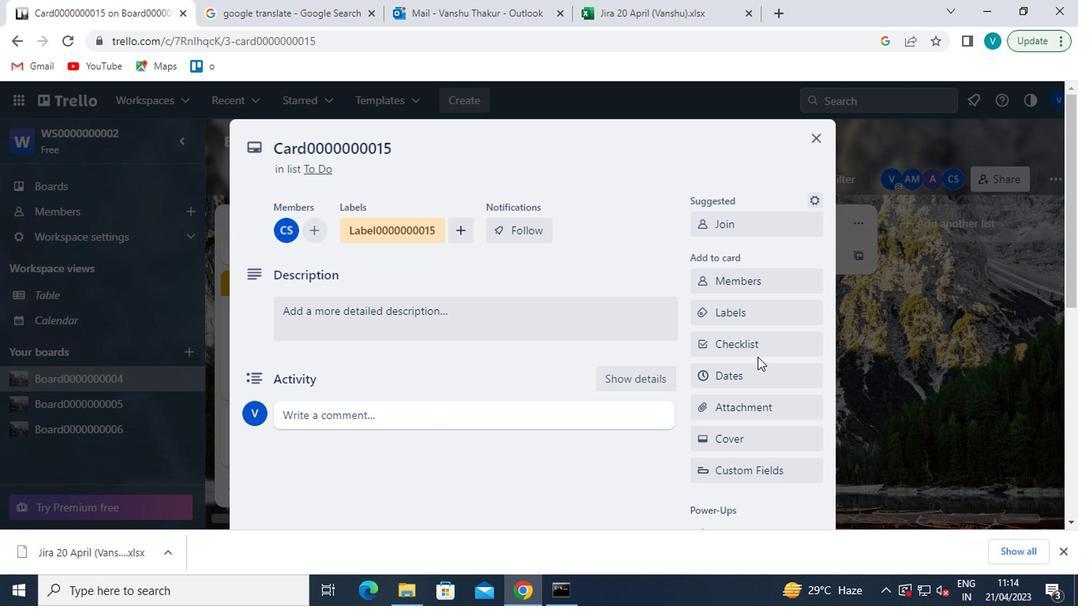 
Action: Mouse pressed left at (626, 334)
Screenshot: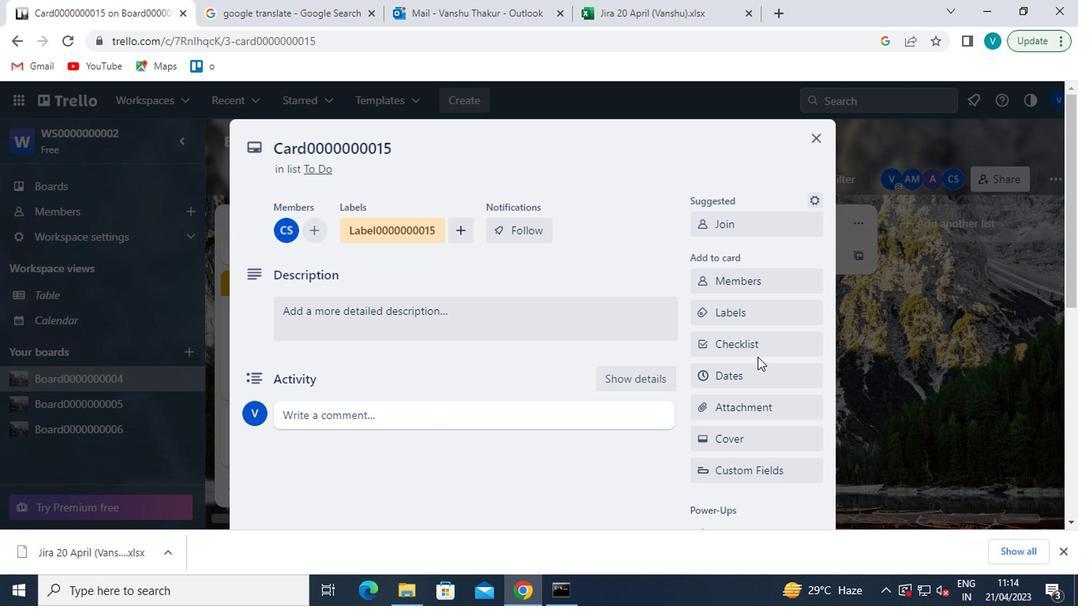 
Action: Mouse moved to (630, 334)
Screenshot: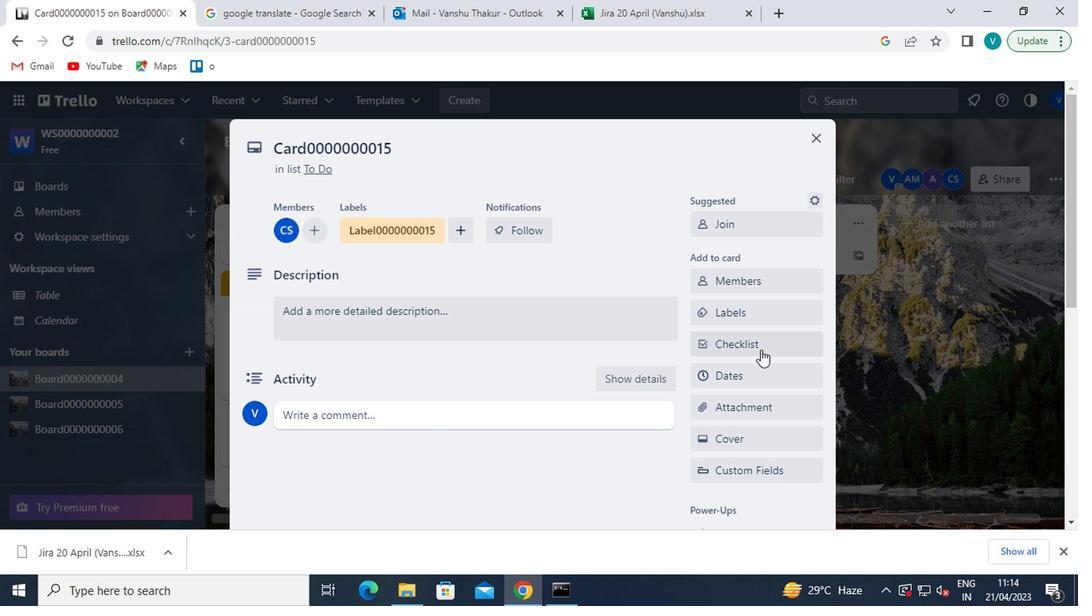
Action: Key pressed <Key.shift>CL0000
Screenshot: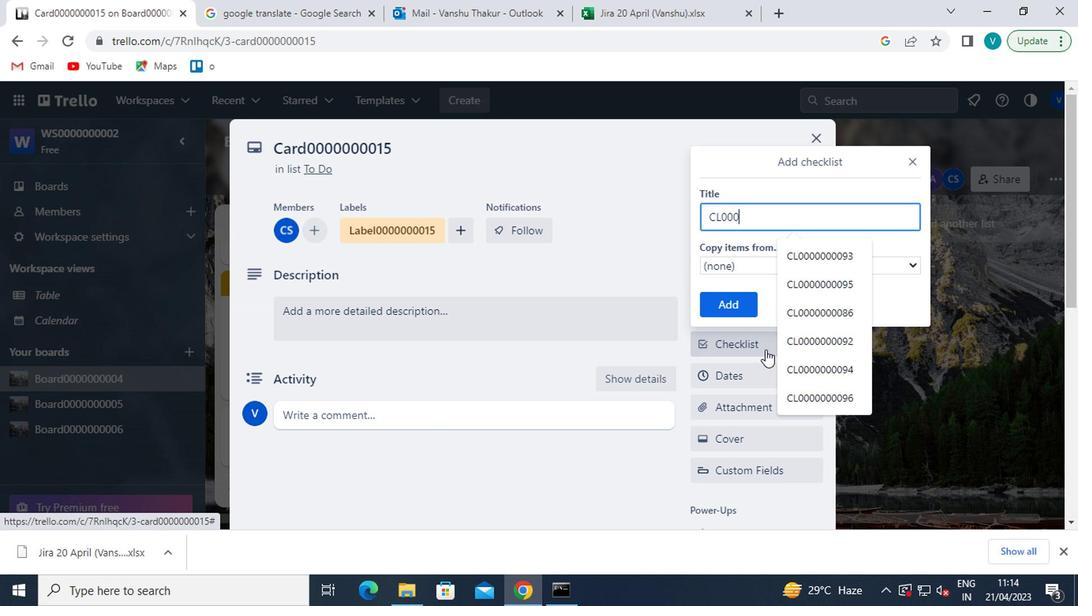 
Action: Mouse moved to (630, 334)
Screenshot: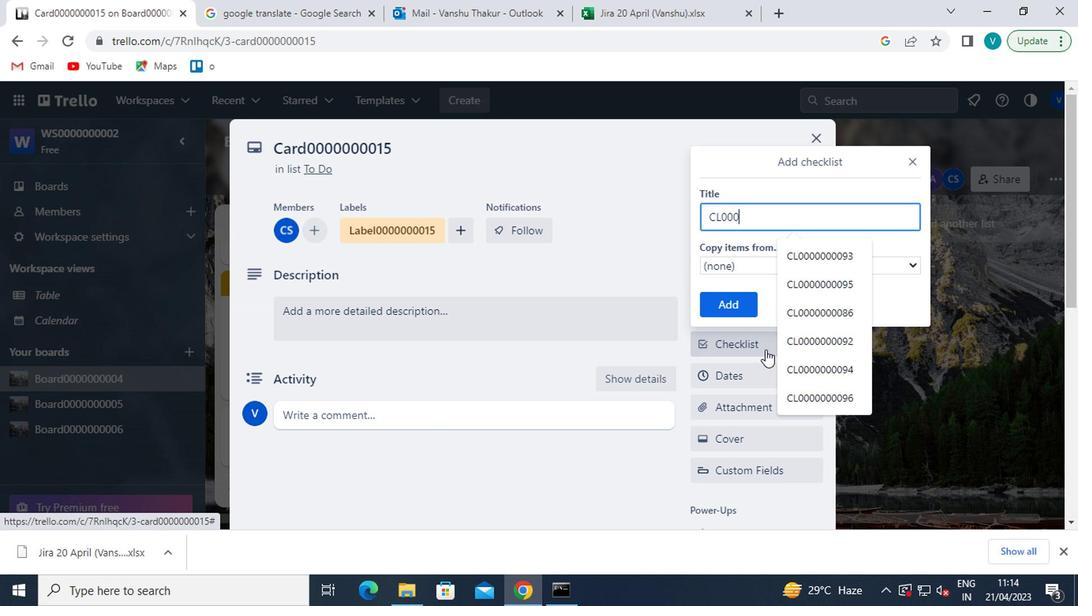 
Action: Key pressed 000015
Screenshot: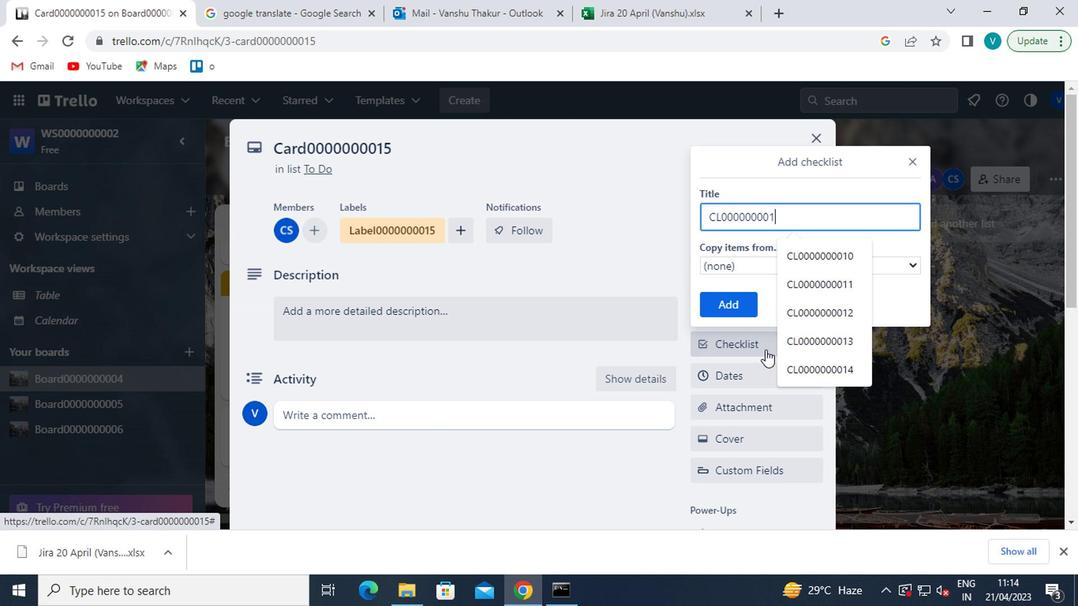 
Action: Mouse moved to (612, 295)
Screenshot: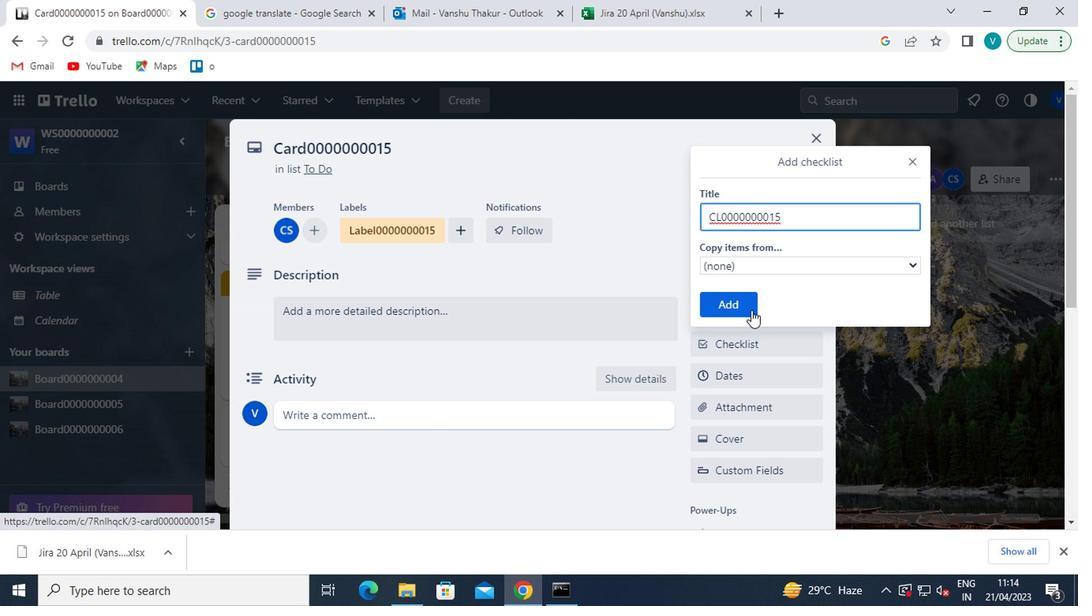 
Action: Mouse pressed left at (612, 295)
Screenshot: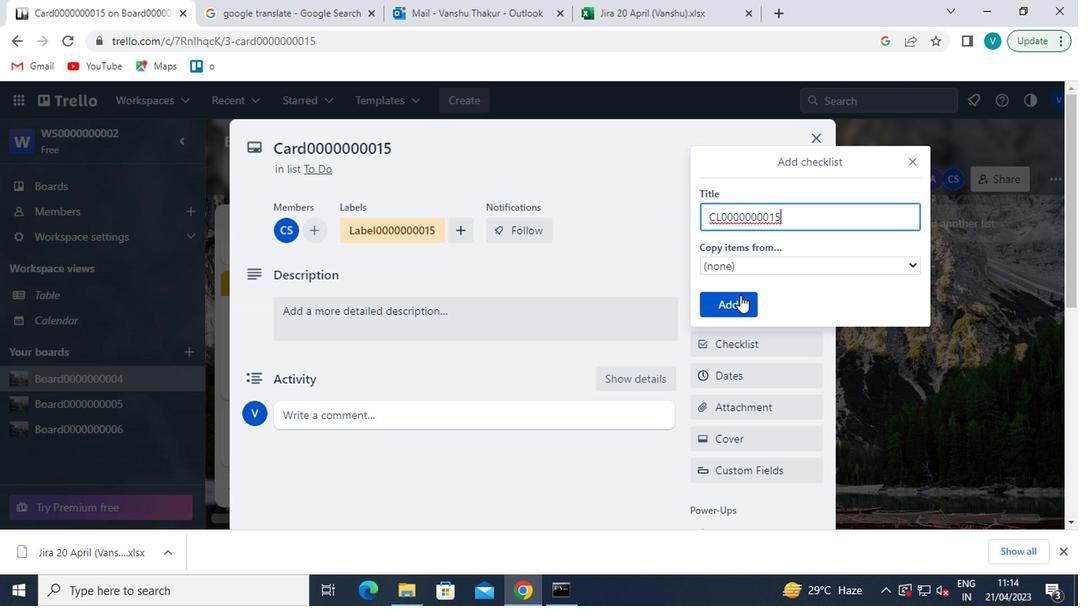 
Action: Mouse moved to (608, 345)
Screenshot: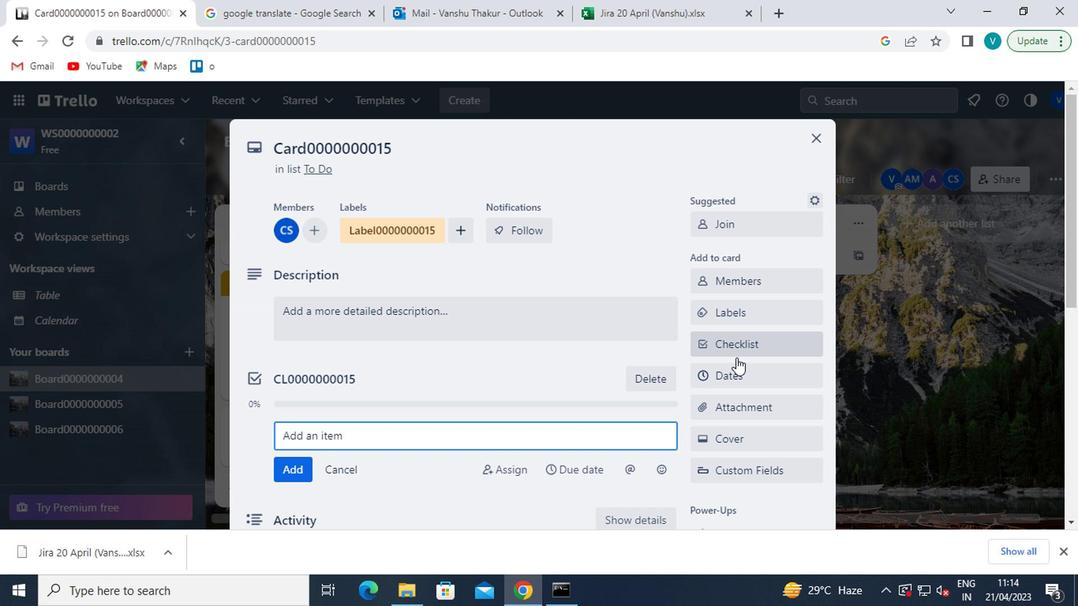 
Action: Mouse pressed left at (608, 345)
Screenshot: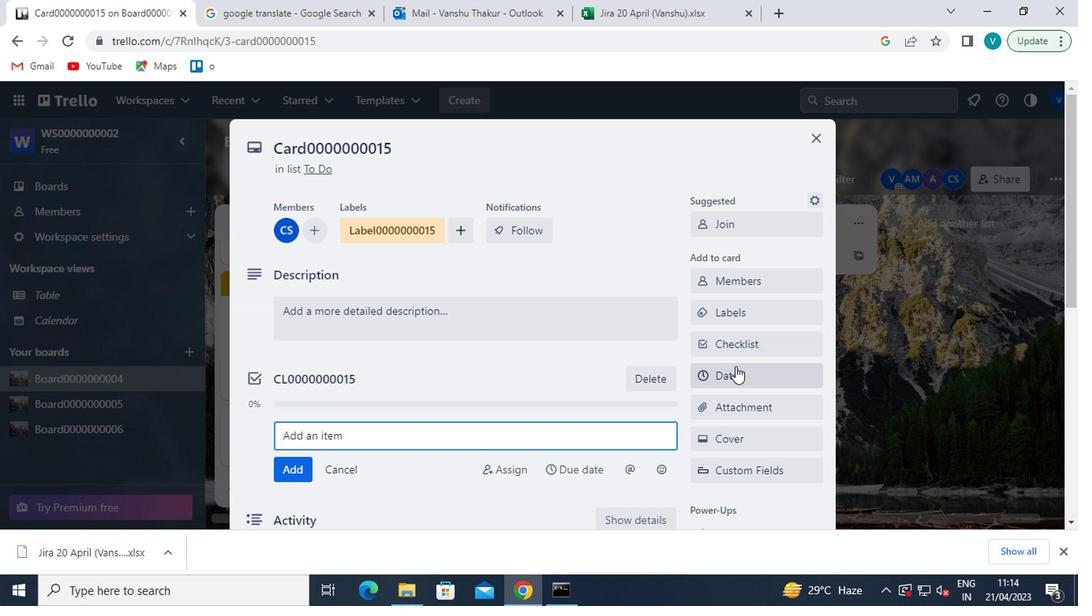 
Action: Mouse moved to (586, 386)
Screenshot: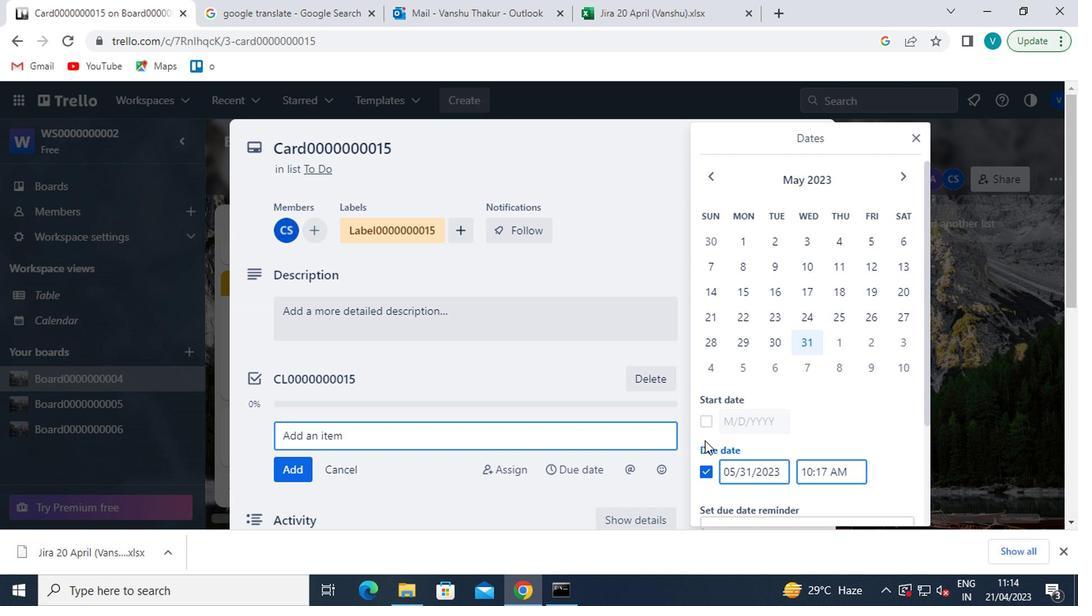 
Action: Mouse pressed left at (586, 386)
Screenshot: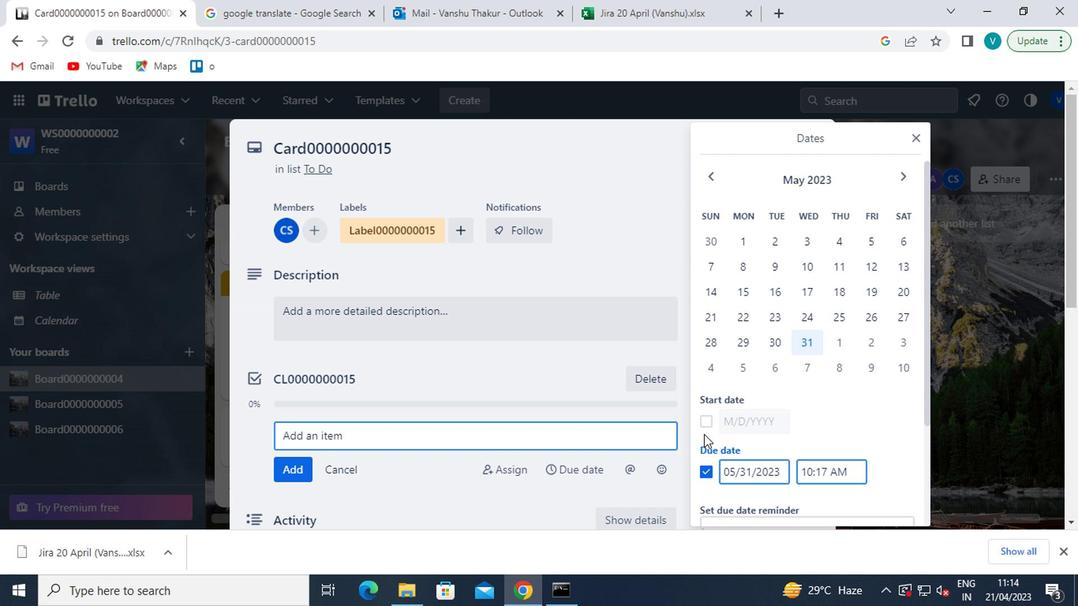 
Action: Mouse moved to (729, 211)
Screenshot: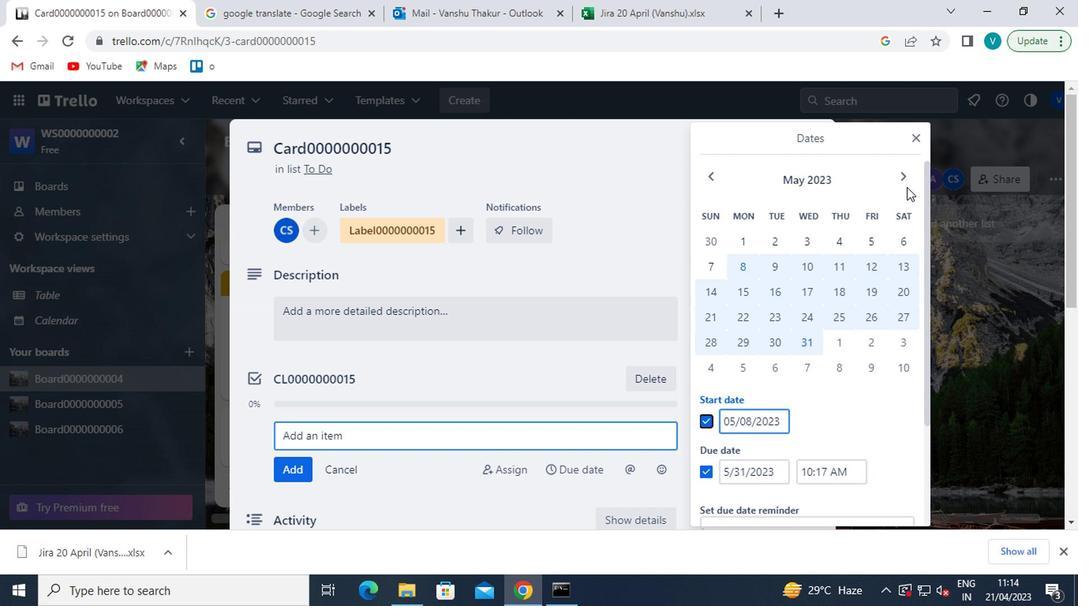
Action: Mouse pressed left at (729, 211)
Screenshot: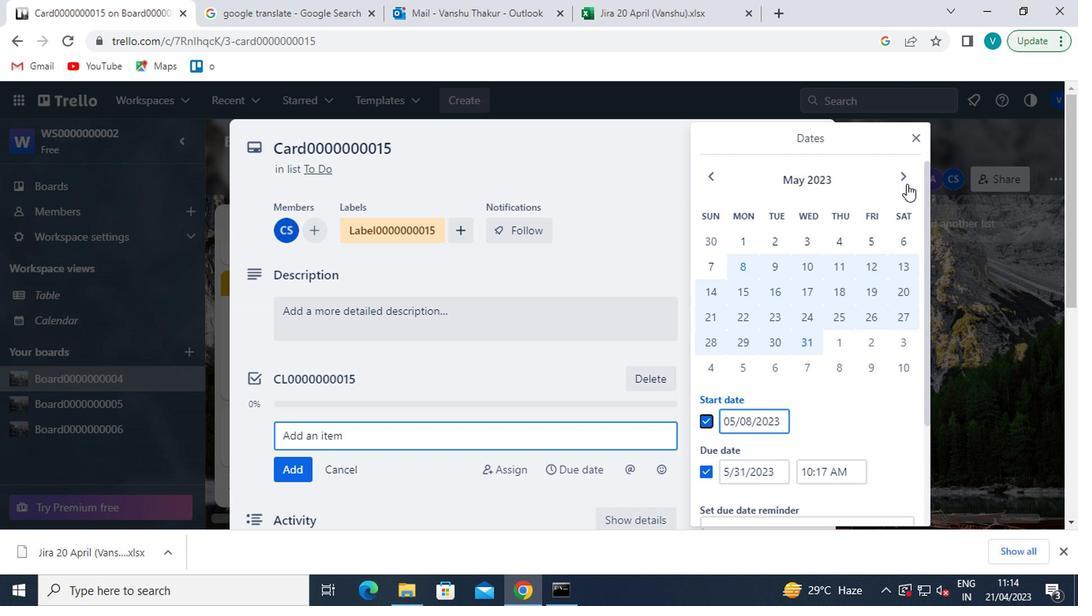 
Action: Mouse moved to (677, 256)
Screenshot: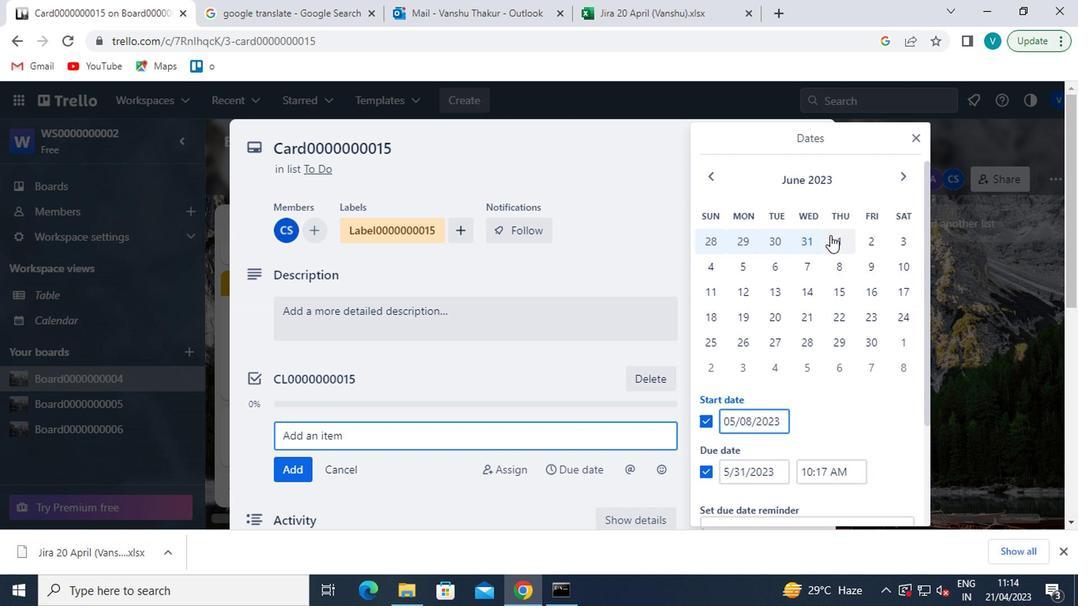 
Action: Mouse pressed left at (677, 256)
Screenshot: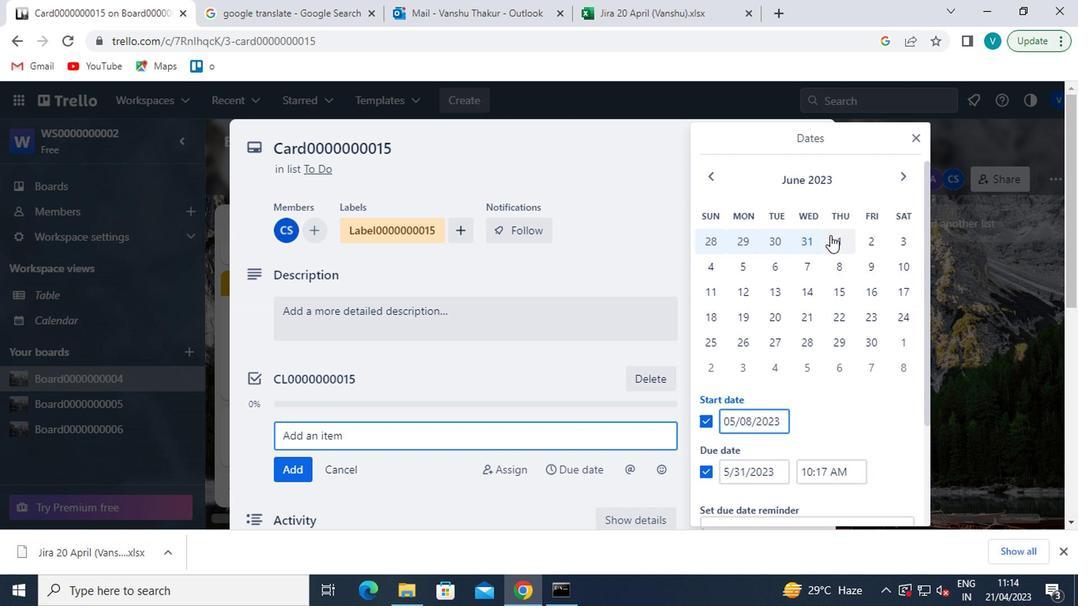 
Action: Mouse moved to (703, 327)
Screenshot: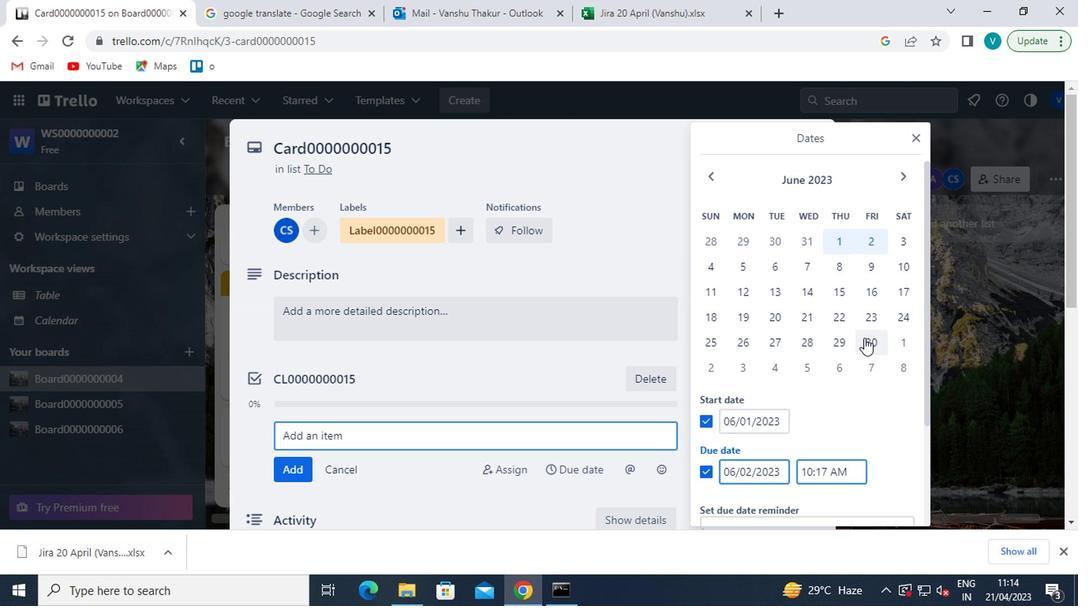 
Action: Mouse pressed left at (703, 327)
Screenshot: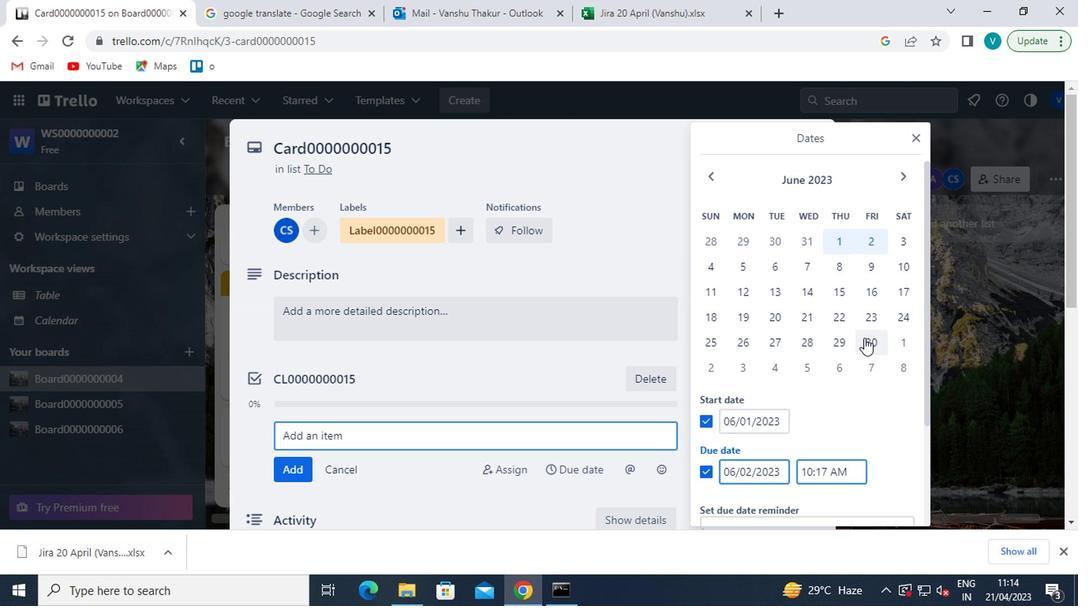 
Action: Mouse moved to (680, 340)
Screenshot: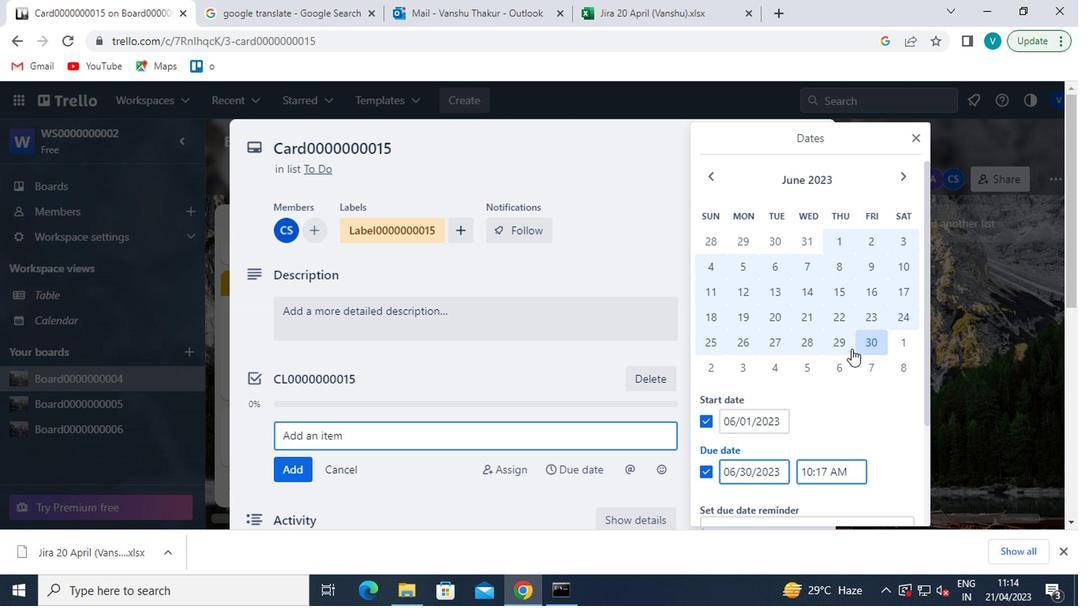 
Action: Mouse scrolled (680, 339) with delta (0, 0)
Screenshot: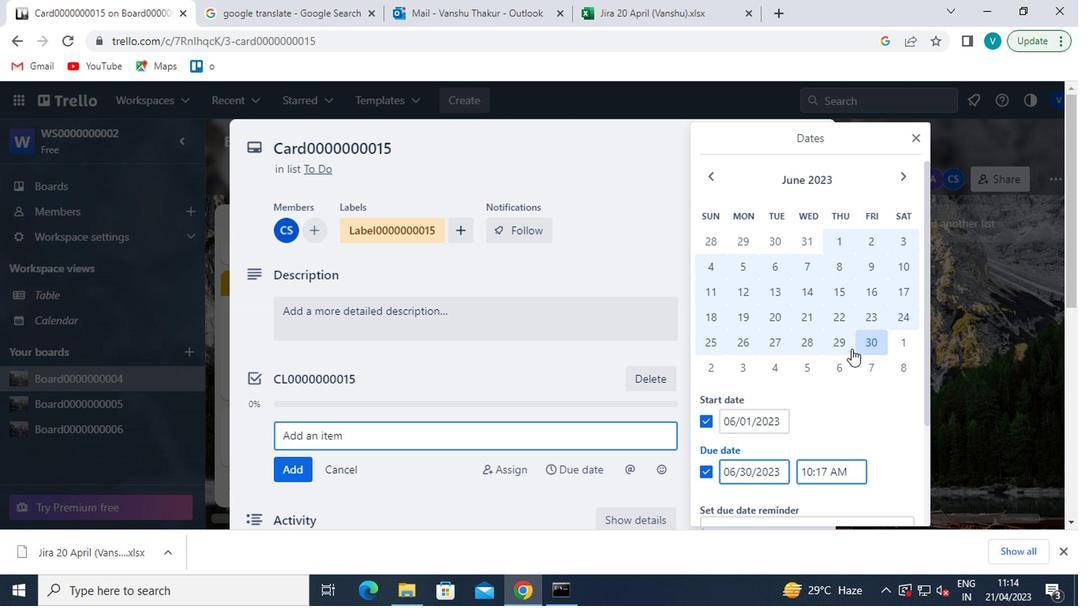 
Action: Mouse moved to (678, 340)
Screenshot: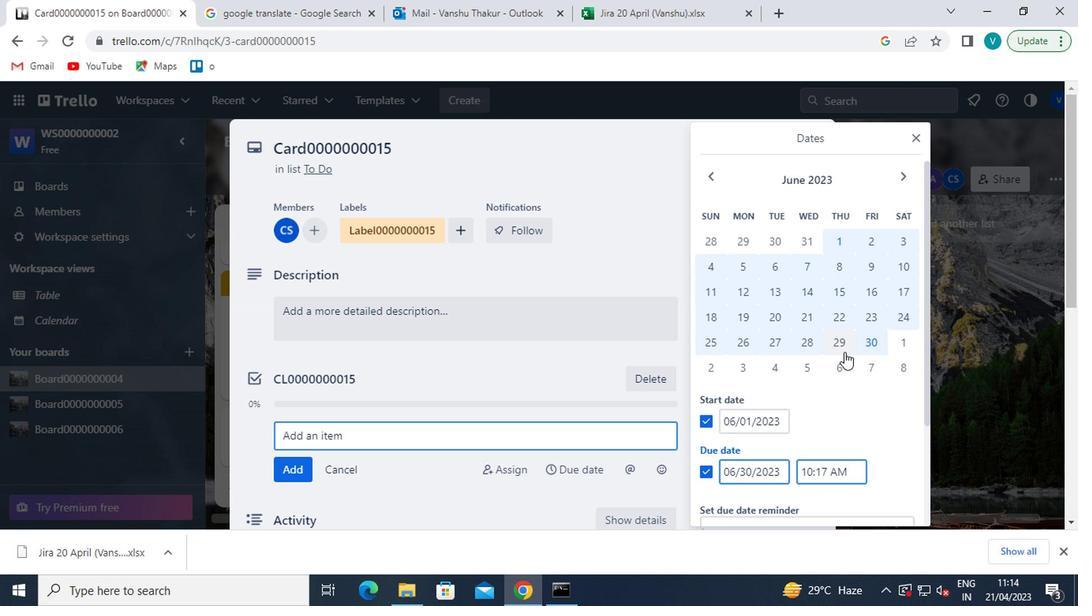 
Action: Mouse scrolled (678, 340) with delta (0, 0)
Screenshot: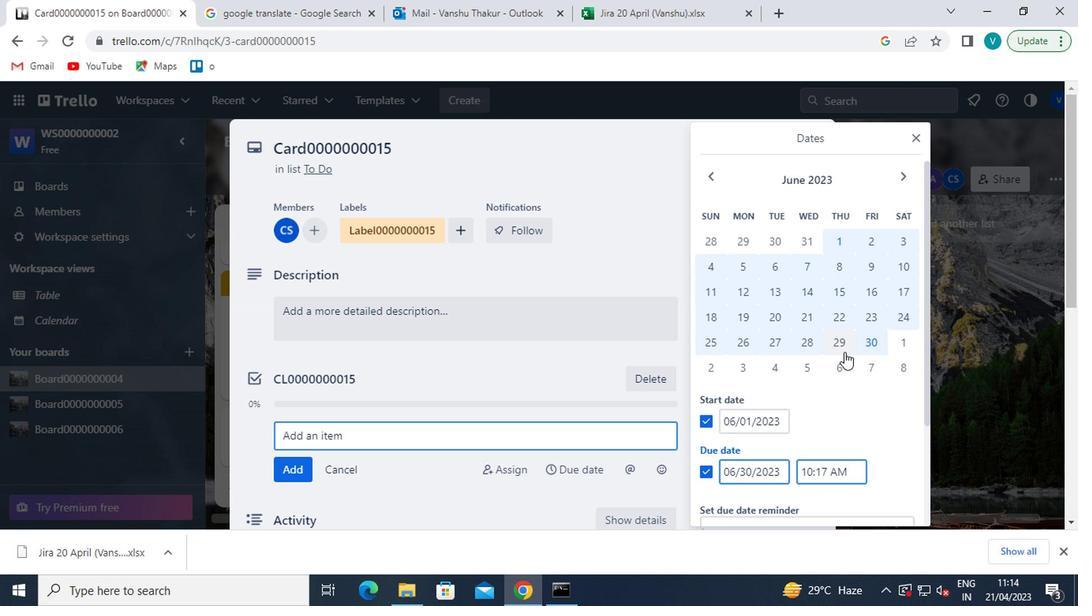 
Action: Mouse moved to (618, 413)
Screenshot: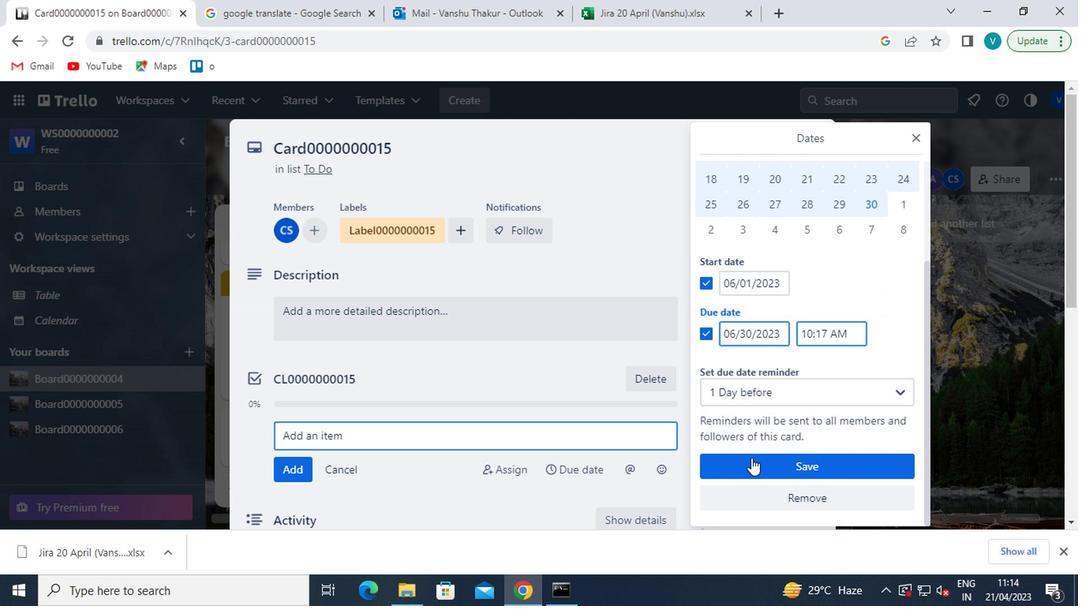 
Action: Mouse pressed left at (618, 413)
Screenshot: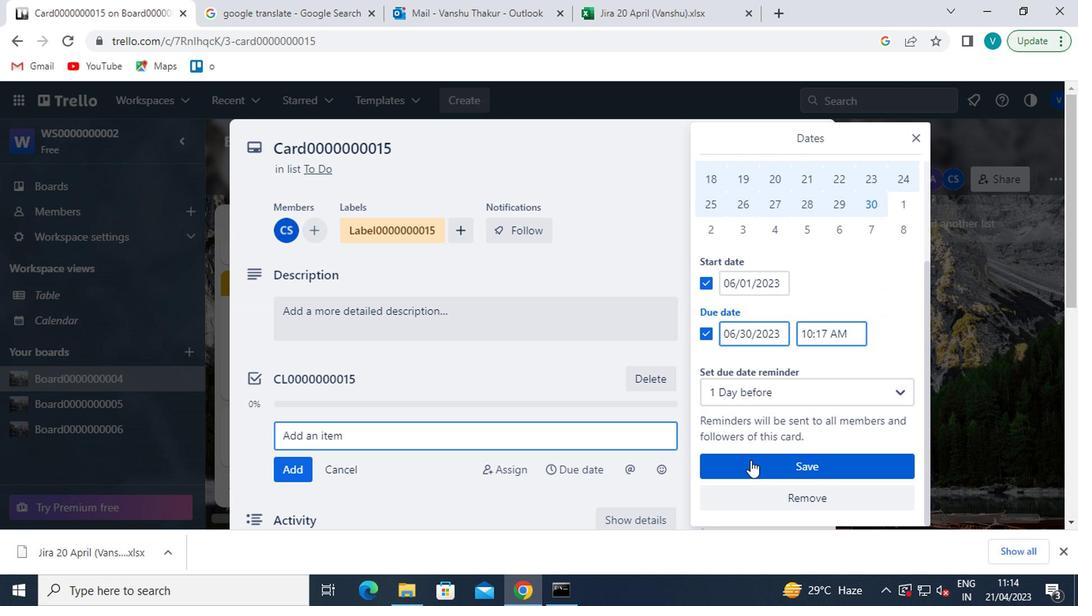 
Action: Mouse moved to (612, 410)
Screenshot: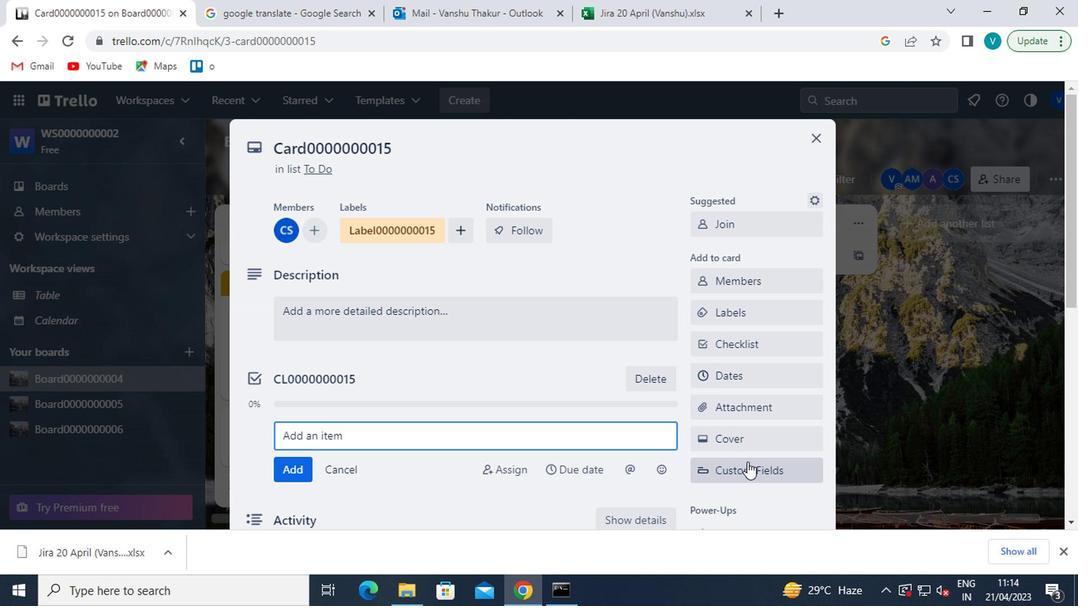
